 Task: Find connections with filter location Bhola with filter topic #Socialmediawith filter profile language English with filter current company Hindustan Petroleum Corporation Limited with filter school Careers for engineering students with filter industry Real Estate and Equipment Rental Services with filter service category Life Insurance with filter keywords title Cruise Director
Action: Mouse moved to (546, 106)
Screenshot: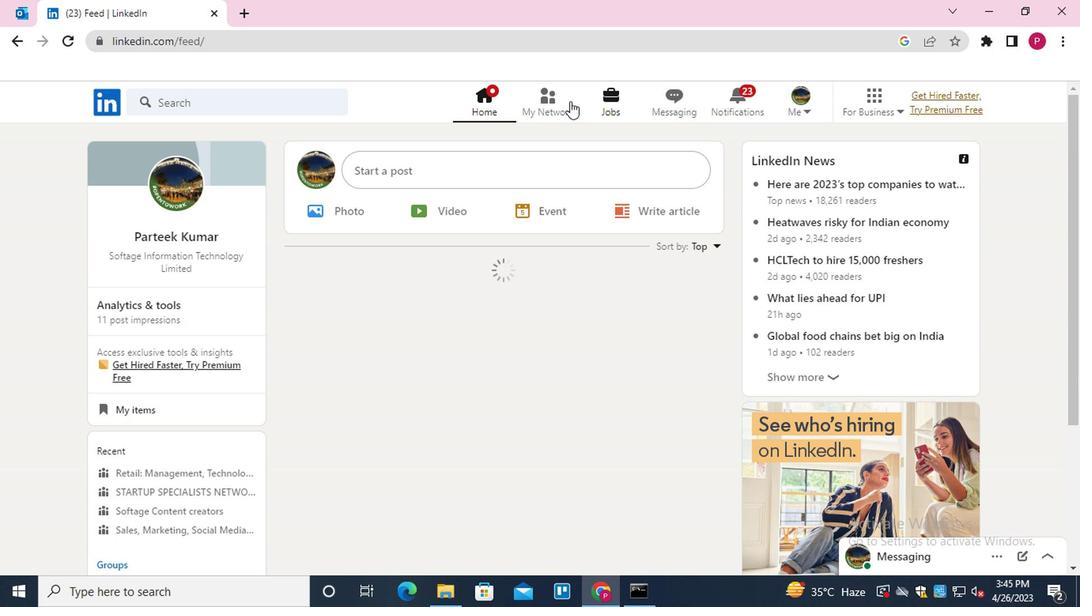 
Action: Mouse pressed left at (546, 106)
Screenshot: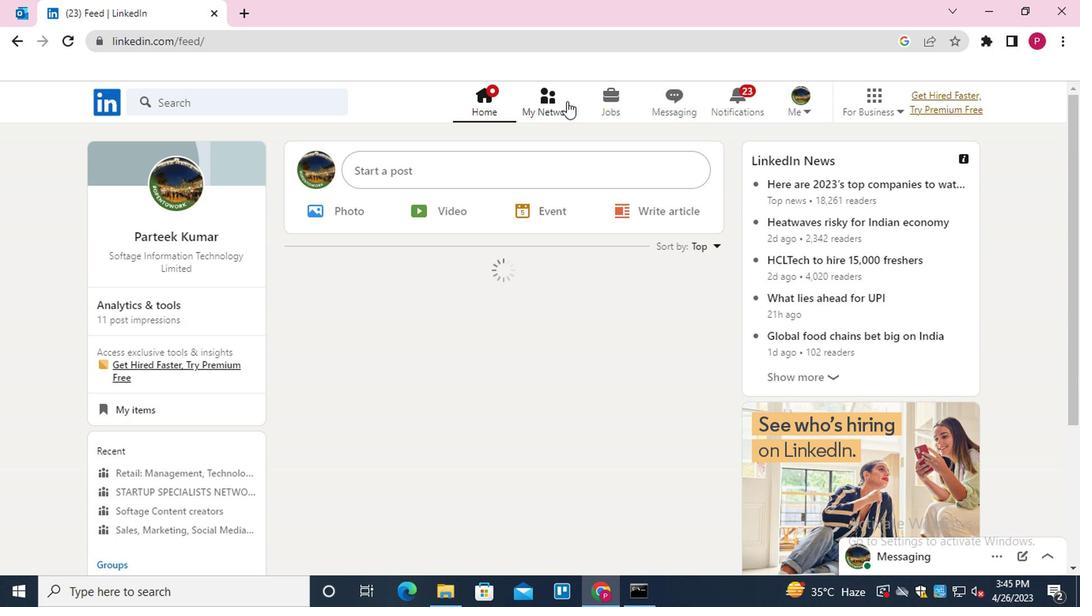 
Action: Mouse moved to (256, 199)
Screenshot: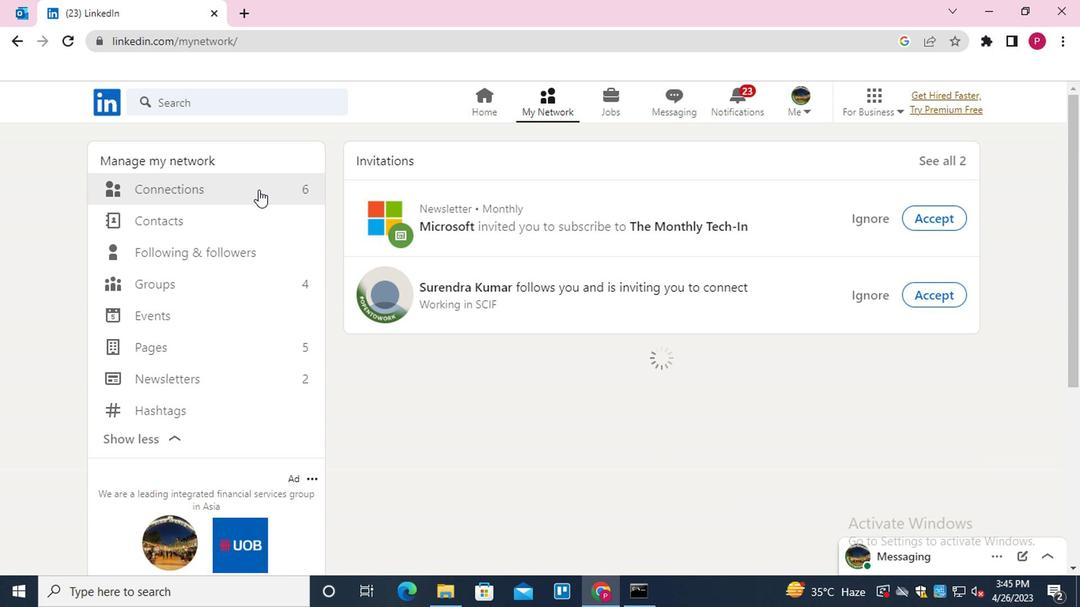 
Action: Mouse pressed left at (256, 199)
Screenshot: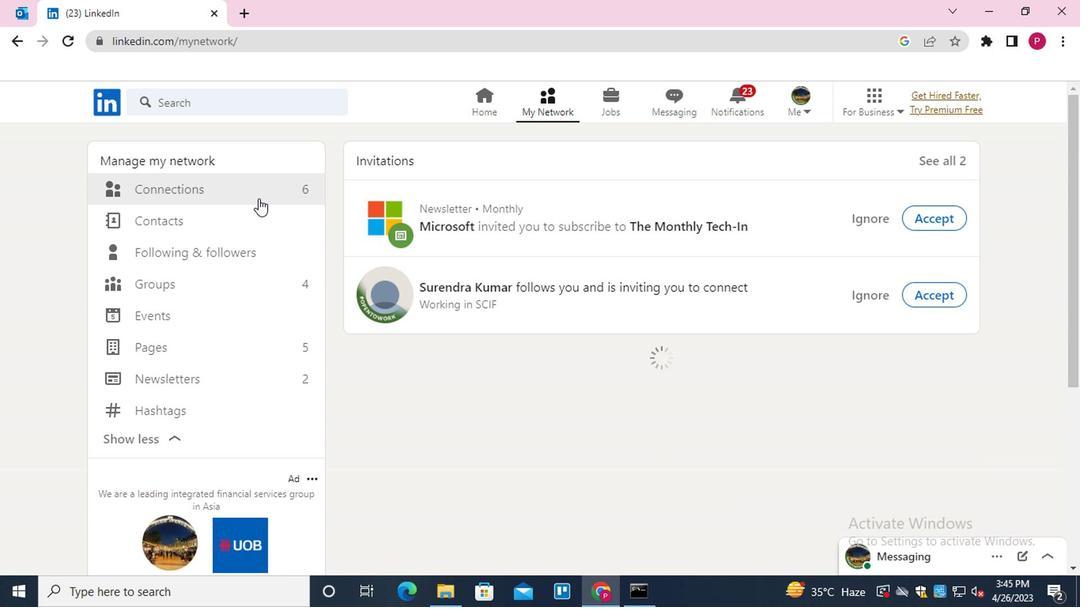 
Action: Mouse moved to (252, 192)
Screenshot: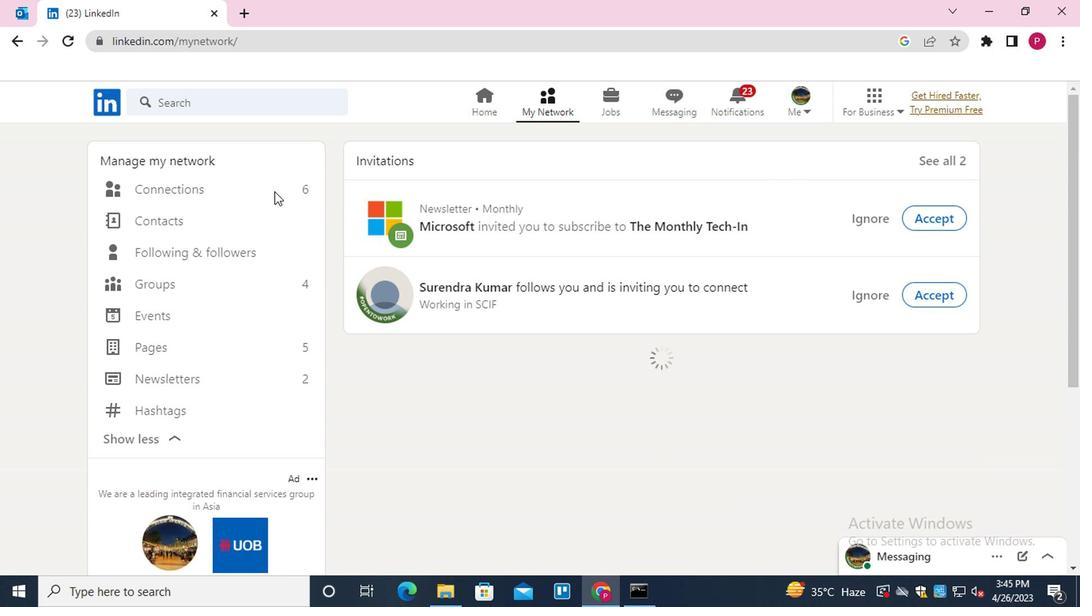 
Action: Mouse pressed left at (252, 192)
Screenshot: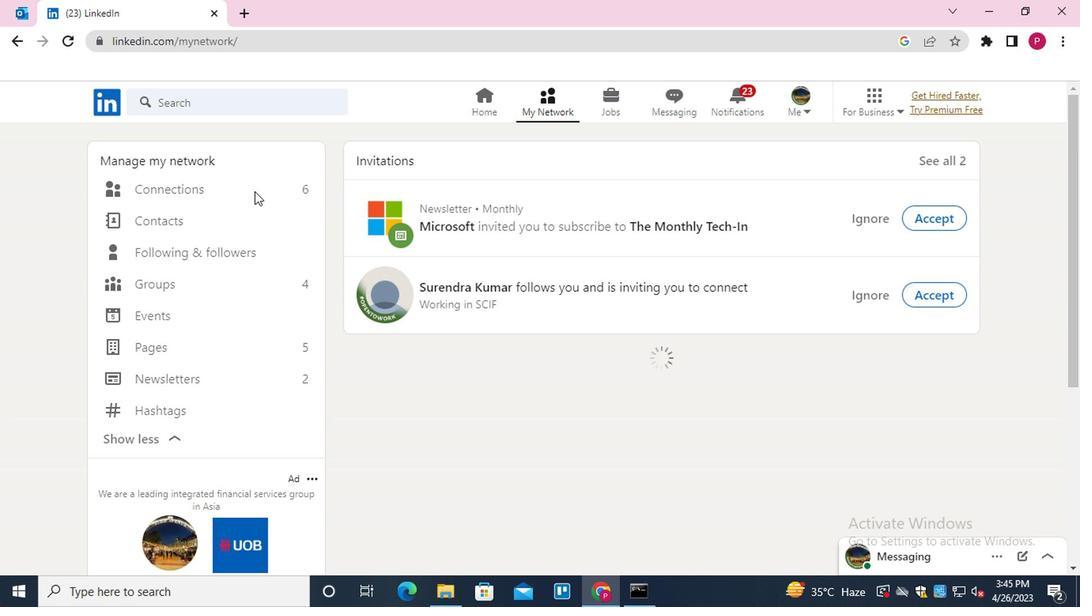 
Action: Mouse pressed left at (252, 192)
Screenshot: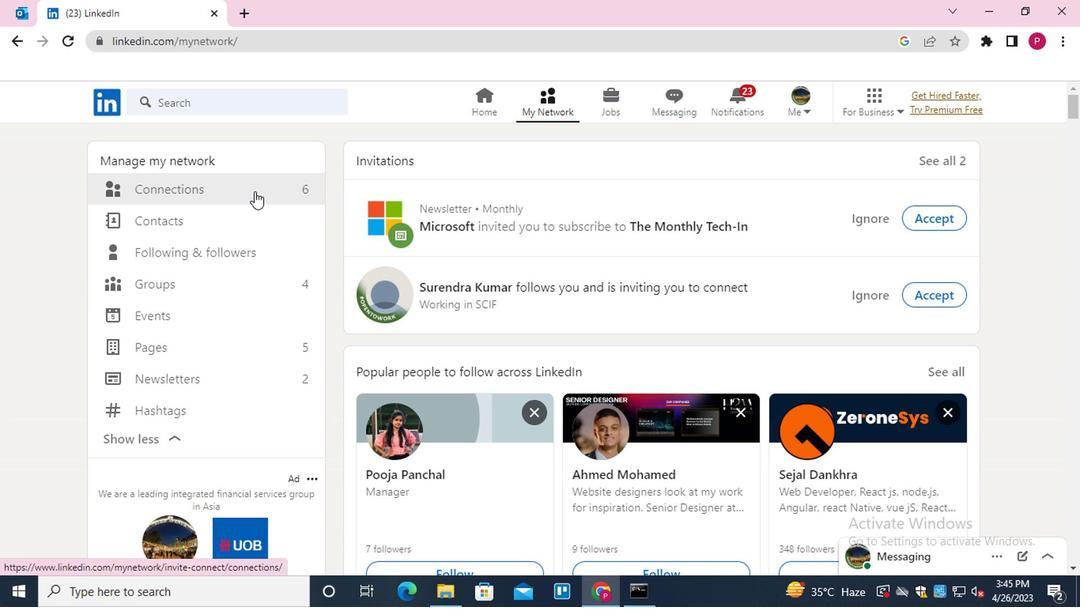 
Action: Mouse moved to (644, 192)
Screenshot: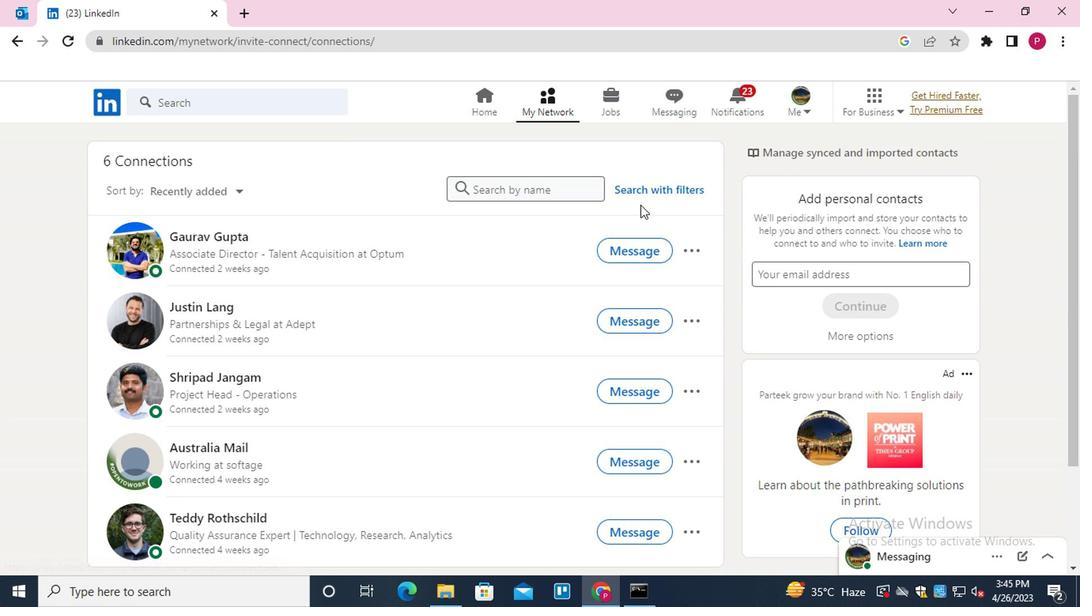
Action: Mouse pressed left at (644, 192)
Screenshot: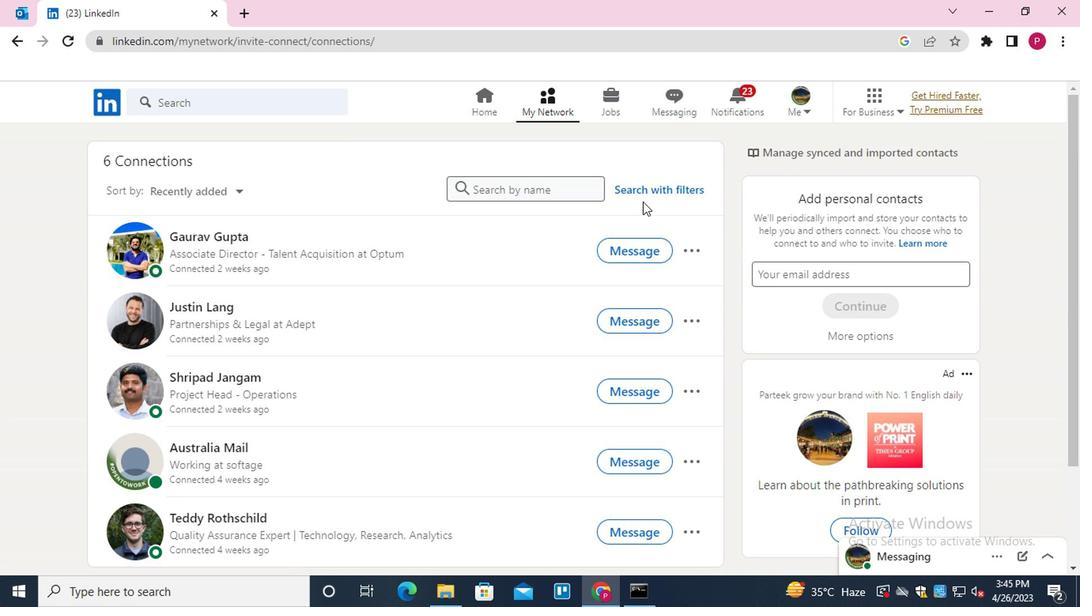 
Action: Mouse moved to (530, 139)
Screenshot: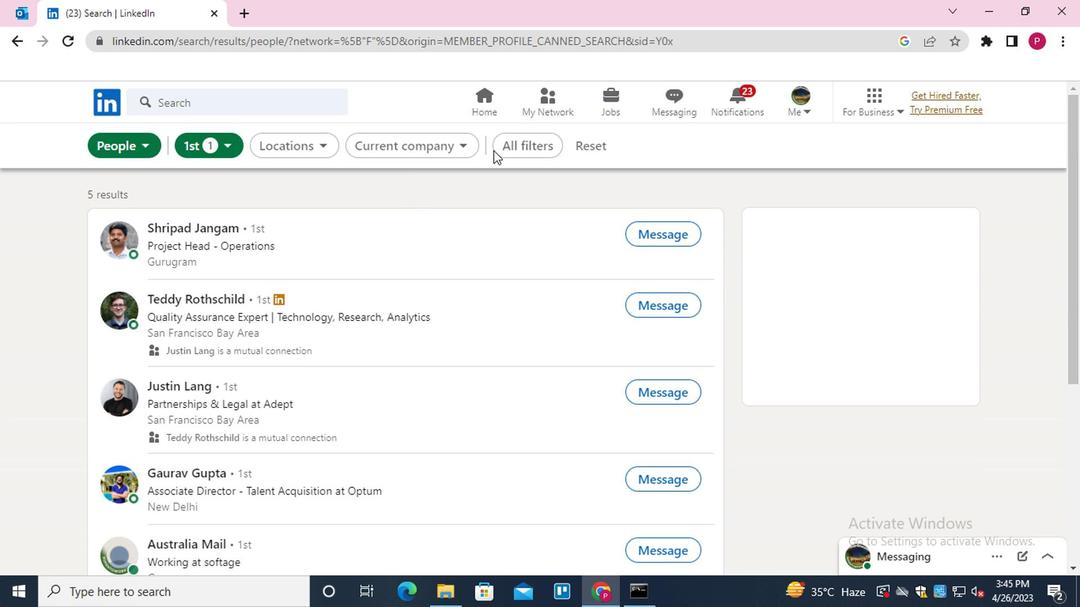 
Action: Mouse pressed left at (530, 139)
Screenshot: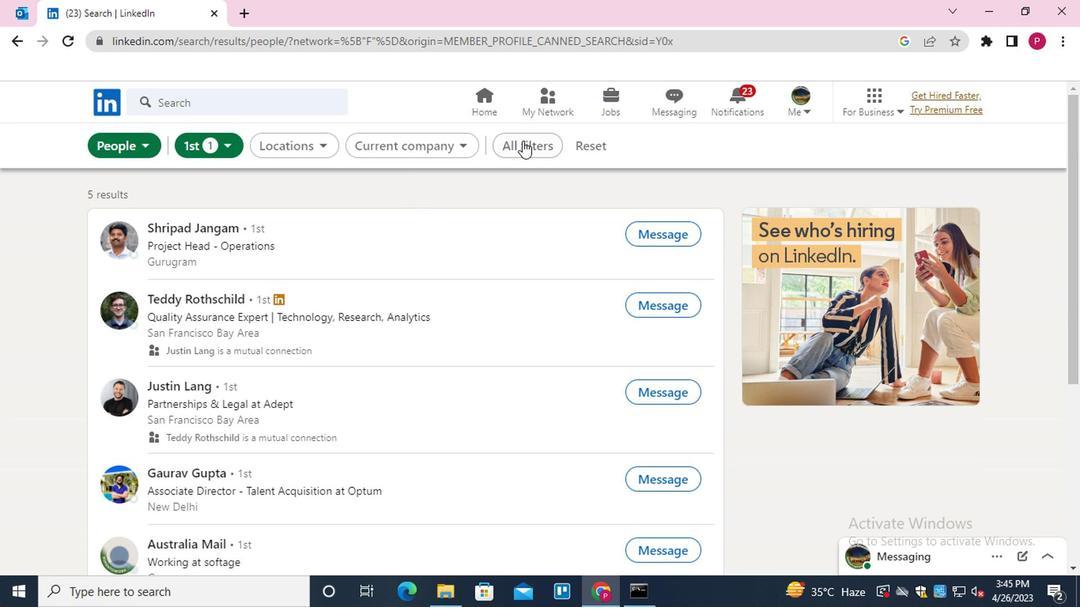 
Action: Mouse moved to (783, 342)
Screenshot: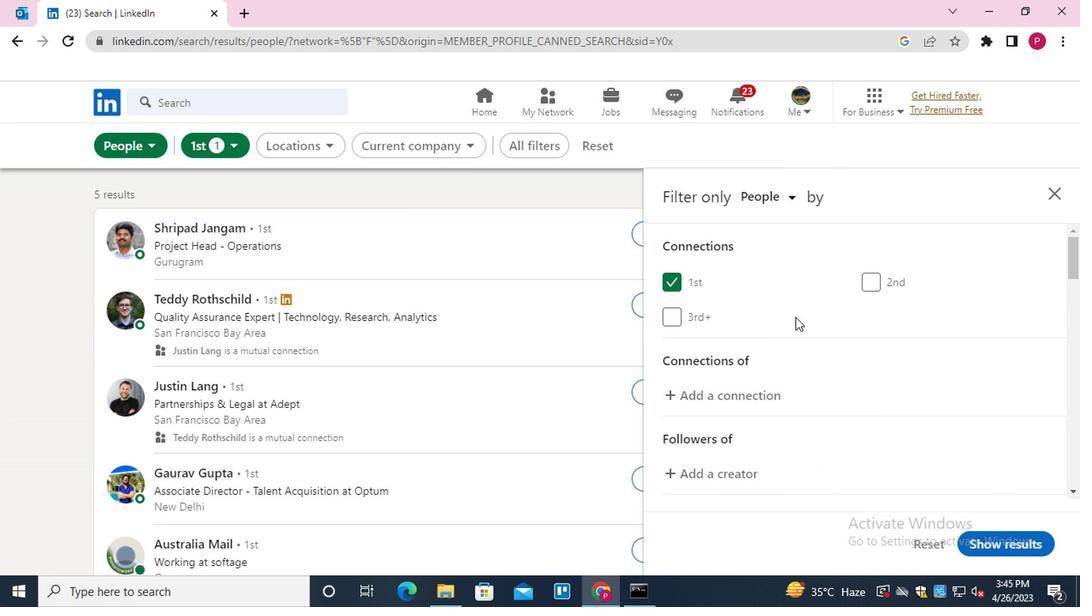 
Action: Mouse scrolled (783, 342) with delta (0, 0)
Screenshot: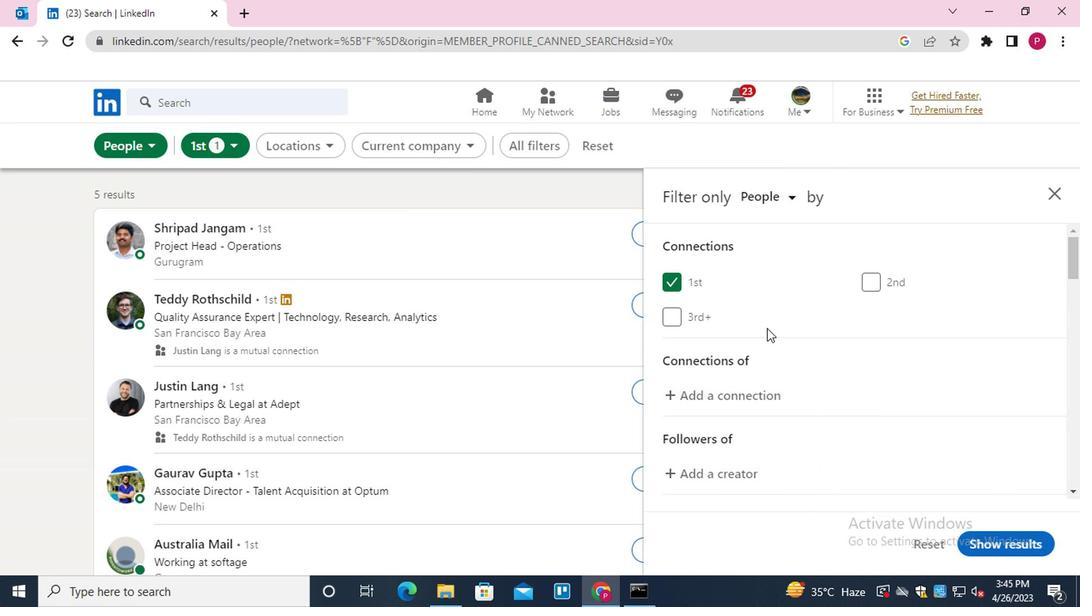 
Action: Mouse scrolled (783, 342) with delta (0, 0)
Screenshot: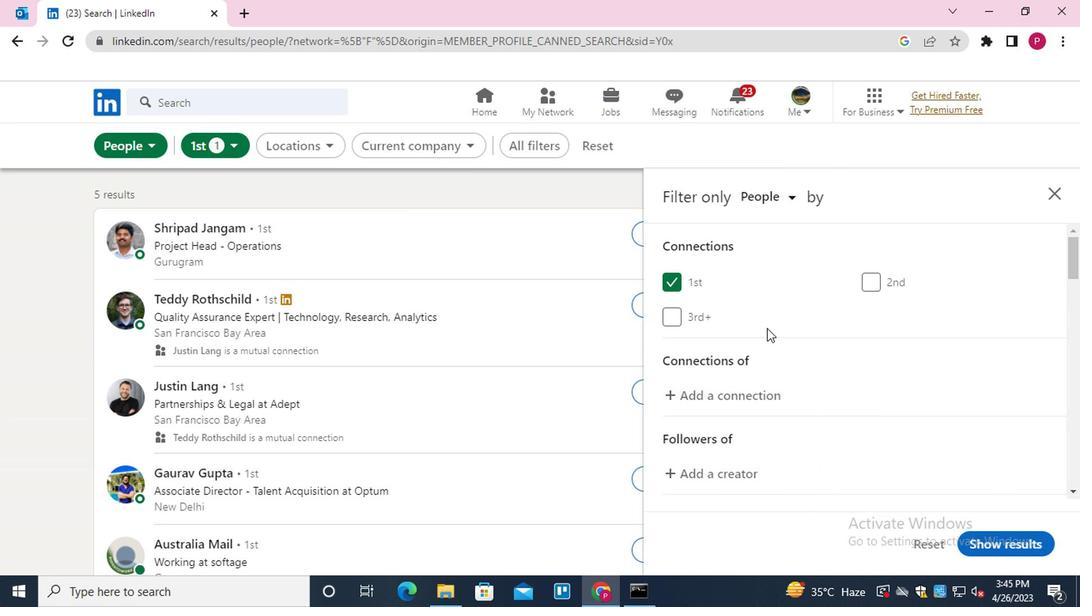 
Action: Mouse moved to (785, 342)
Screenshot: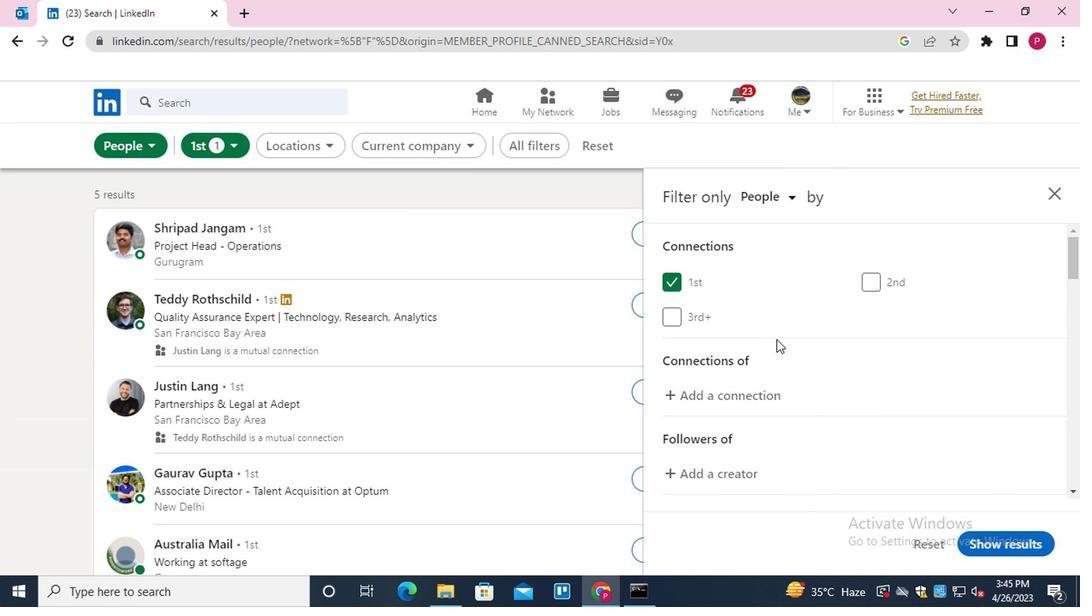 
Action: Mouse scrolled (785, 342) with delta (0, 0)
Screenshot: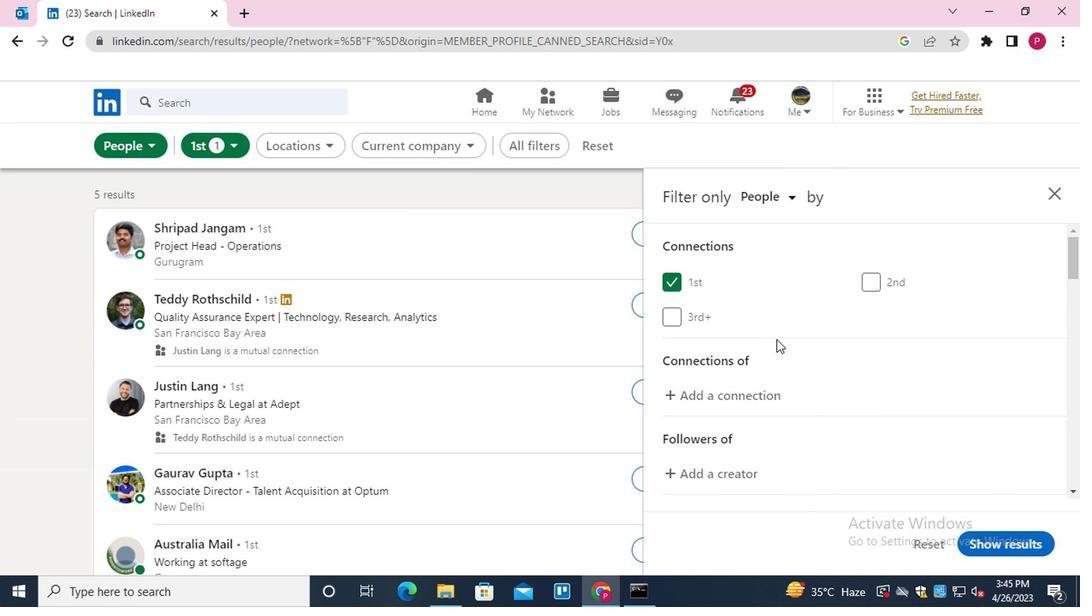 
Action: Mouse moved to (906, 381)
Screenshot: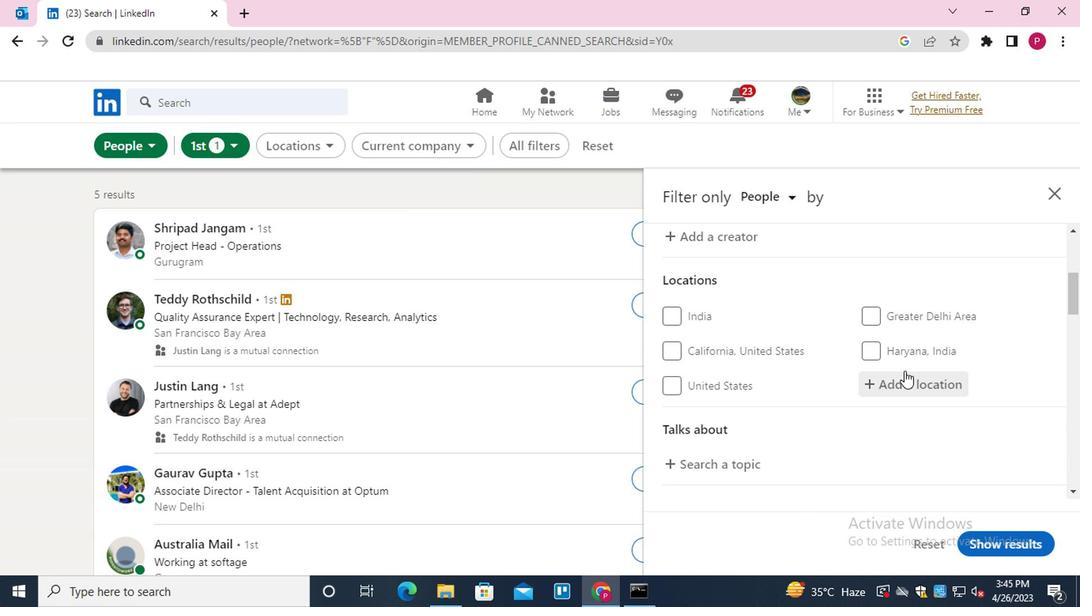 
Action: Mouse pressed left at (906, 381)
Screenshot: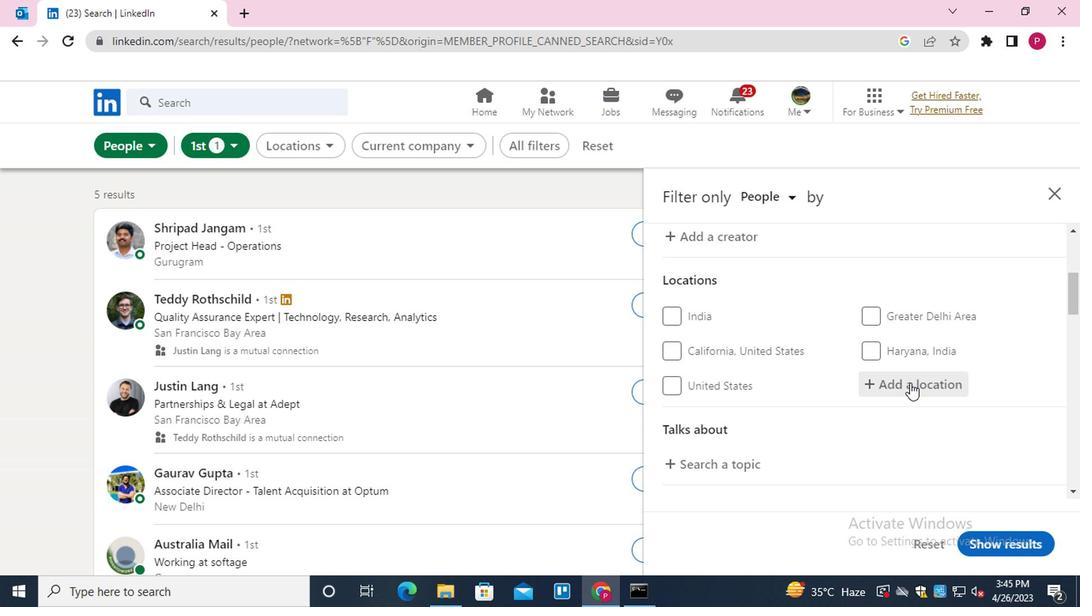 
Action: Key pressed <Key.shift>BHOLA<Key.enter>
Screenshot: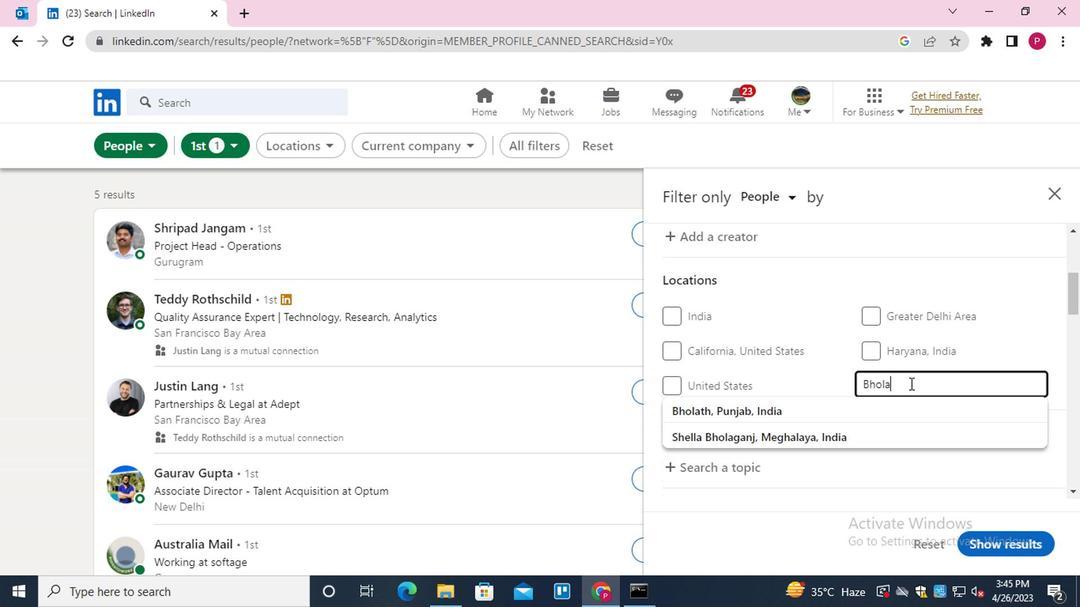 
Action: Mouse moved to (868, 423)
Screenshot: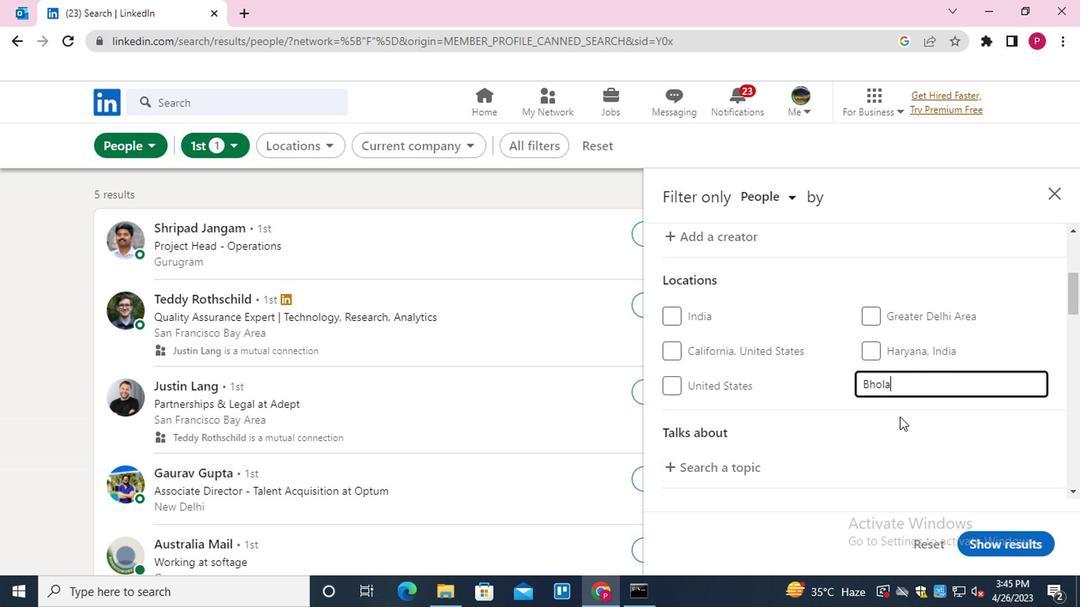 
Action: Mouse scrolled (868, 422) with delta (0, 0)
Screenshot: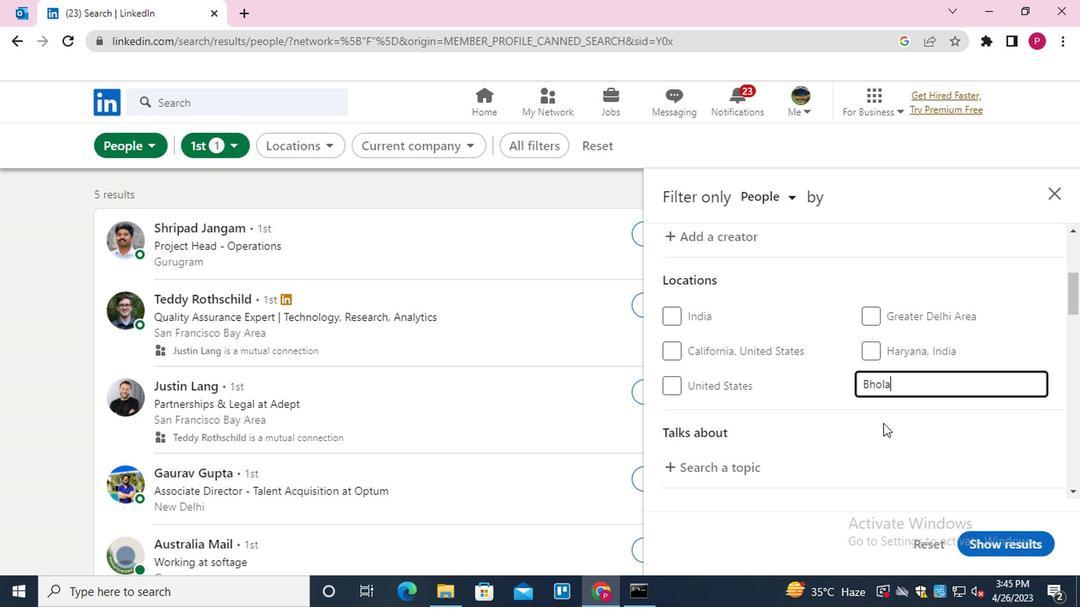 
Action: Mouse scrolled (868, 422) with delta (0, 0)
Screenshot: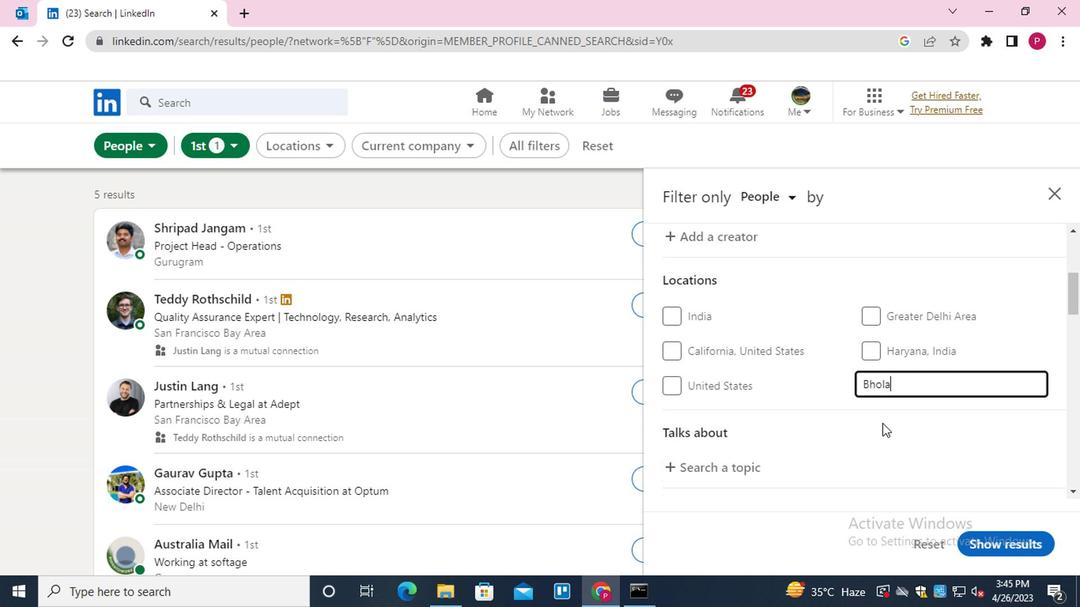 
Action: Mouse moved to (733, 306)
Screenshot: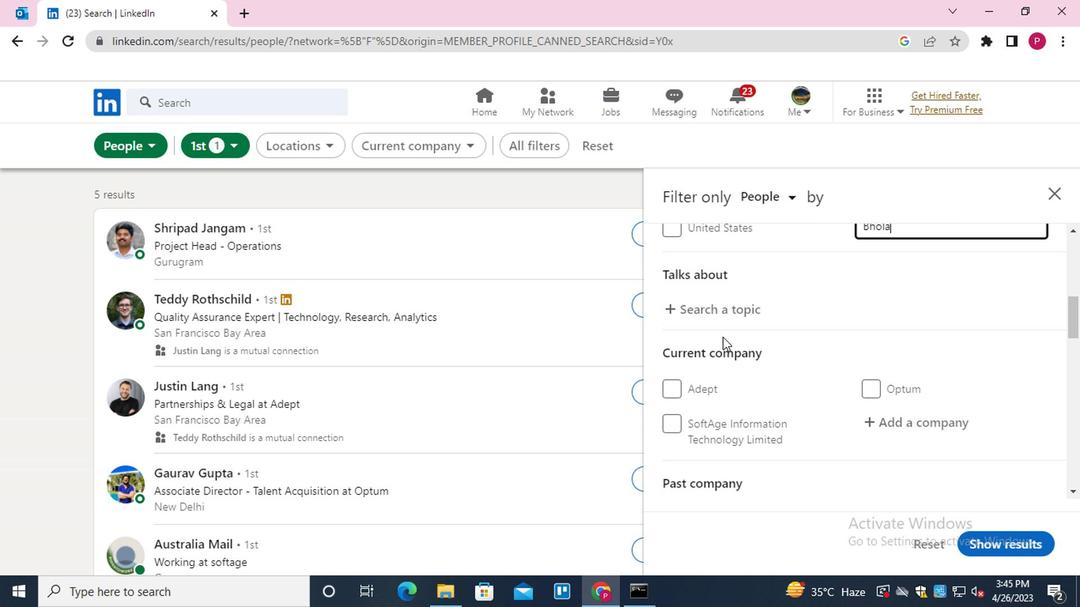 
Action: Mouse pressed left at (733, 306)
Screenshot: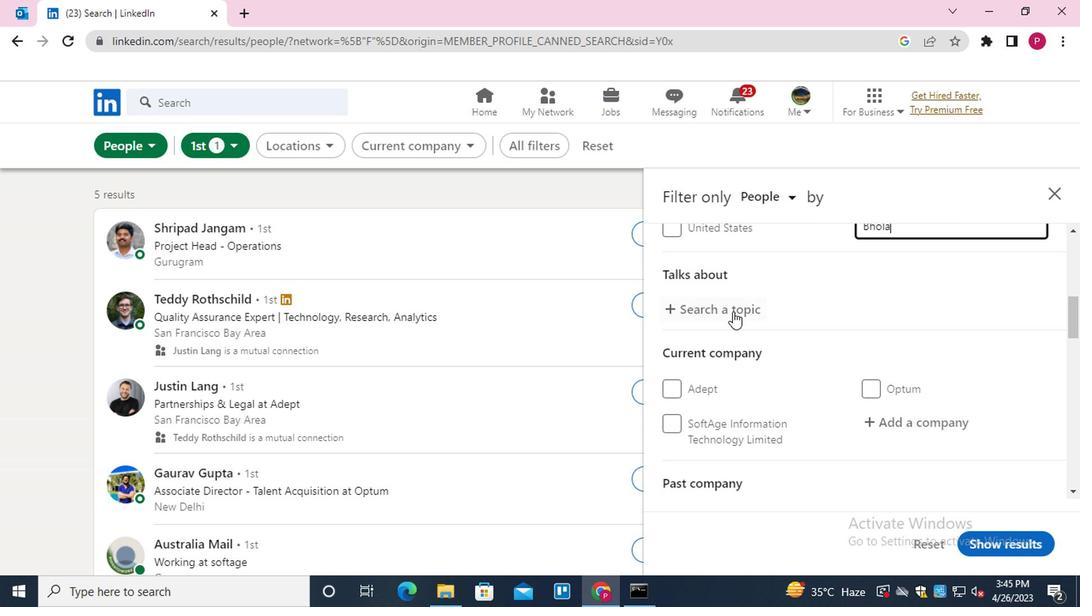 
Action: Key pressed SOCIALMEDIA
Screenshot: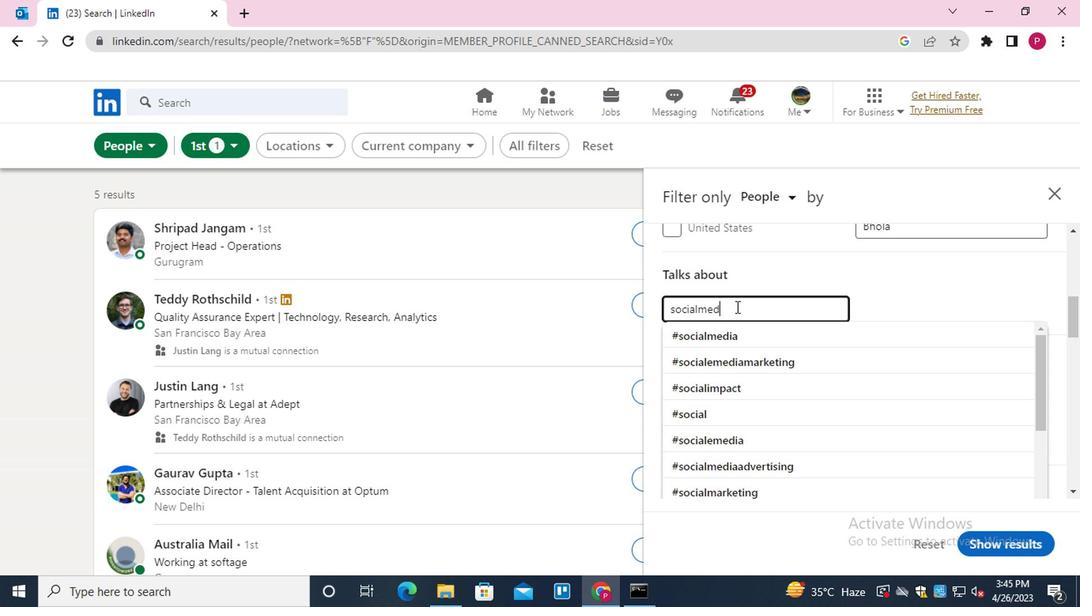 
Action: Mouse moved to (758, 295)
Screenshot: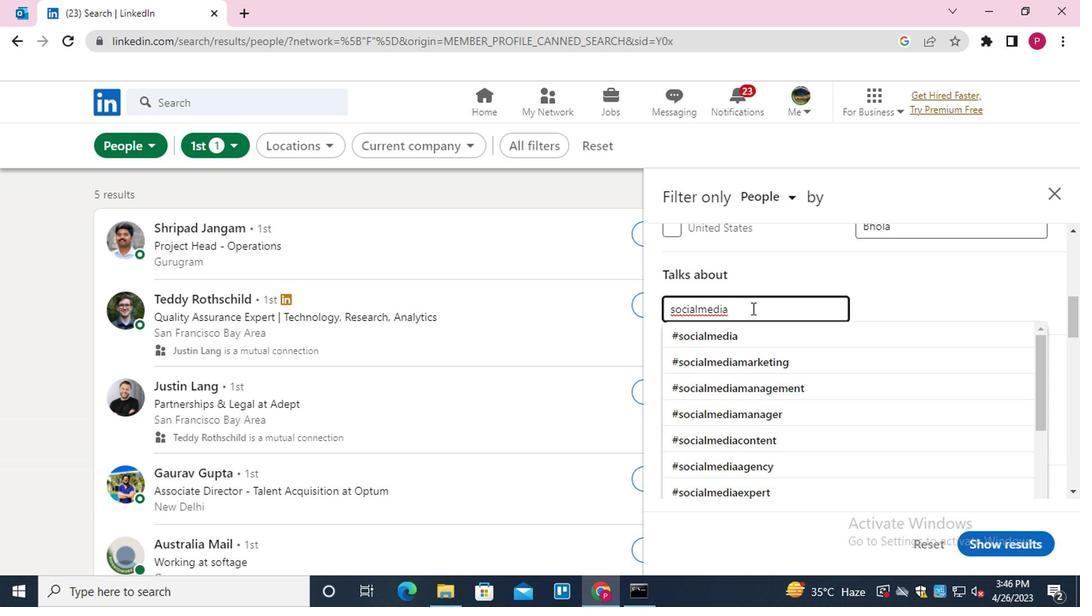 
Action: Key pressed <Key.down><Key.enter>
Screenshot: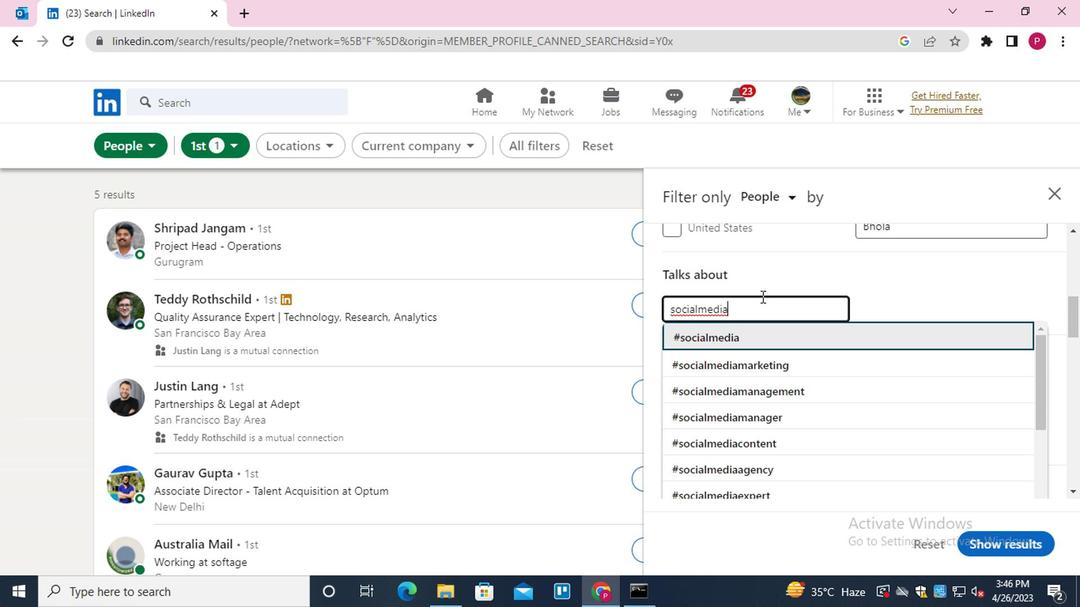 
Action: Mouse moved to (767, 348)
Screenshot: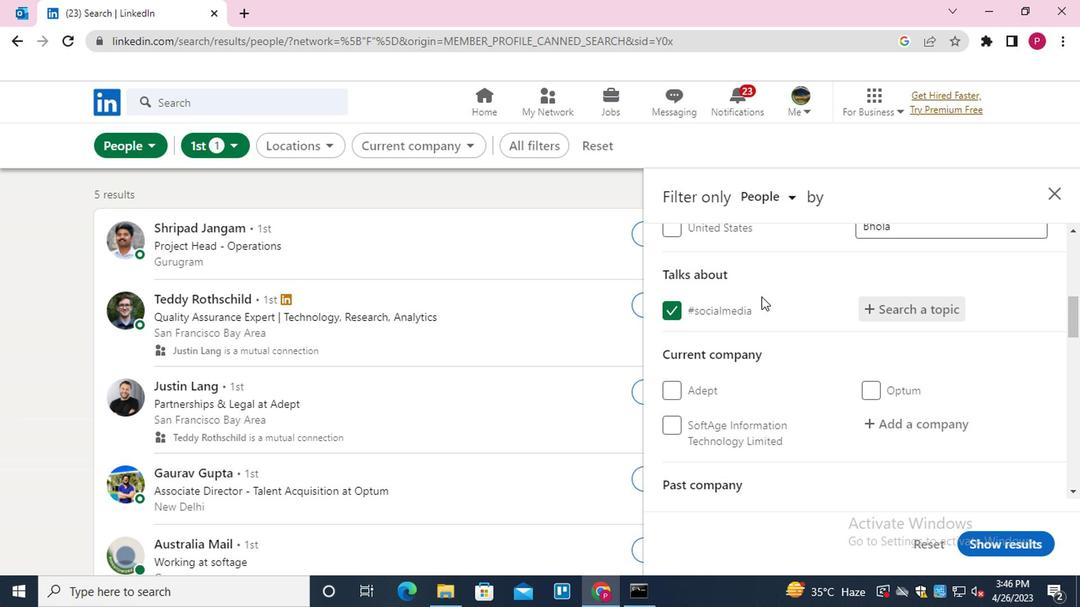 
Action: Mouse scrolled (767, 347) with delta (0, 0)
Screenshot: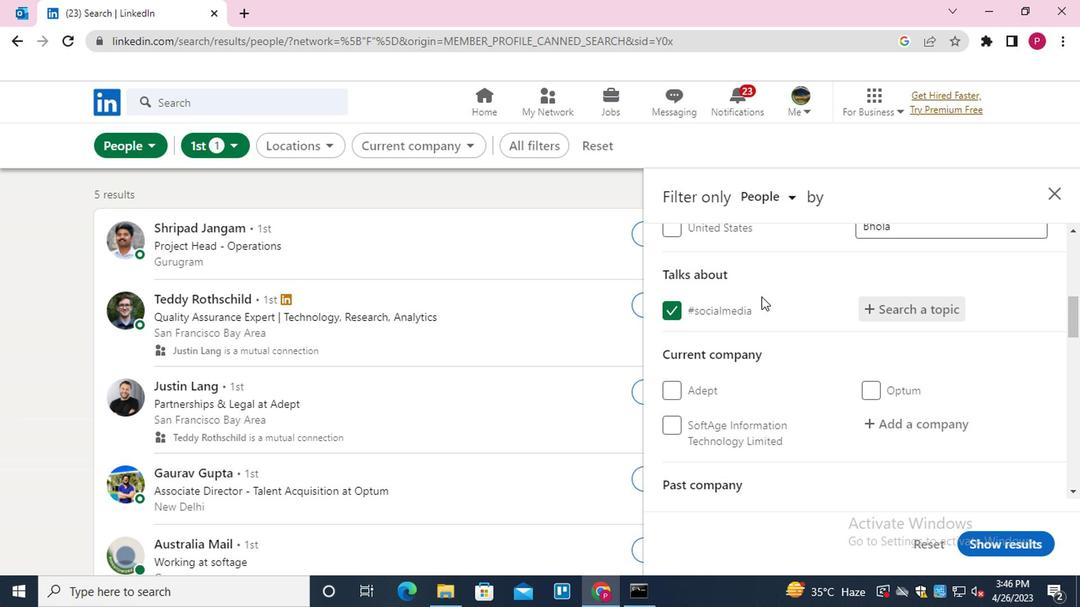 
Action: Mouse moved to (897, 346)
Screenshot: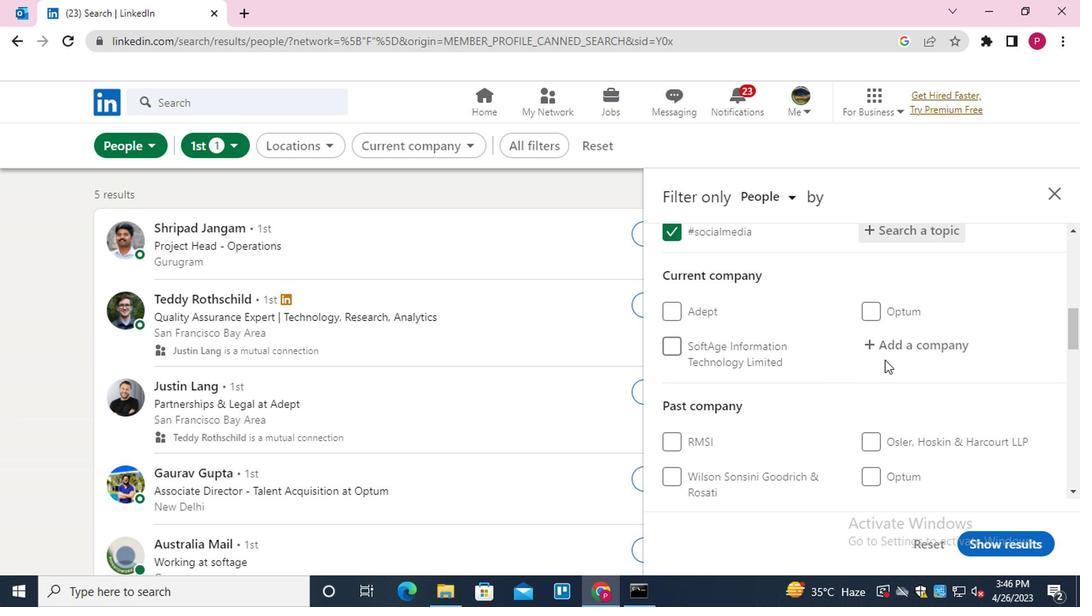 
Action: Mouse pressed left at (897, 346)
Screenshot: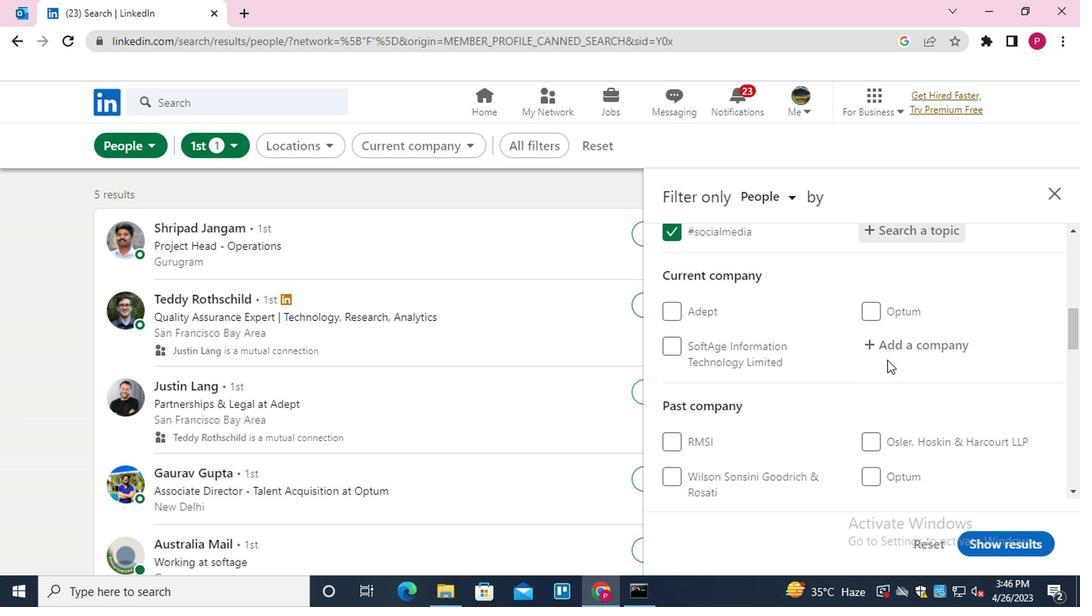 
Action: Key pressed <Key.shift><Key.shift><Key.shift><Key.shift><Key.shift><Key.shift><Key.shift><Key.shift><Key.shift>HINDUSTAN<Key.space><Key.shift>PETROL<Key.down><Key.enter>
Screenshot: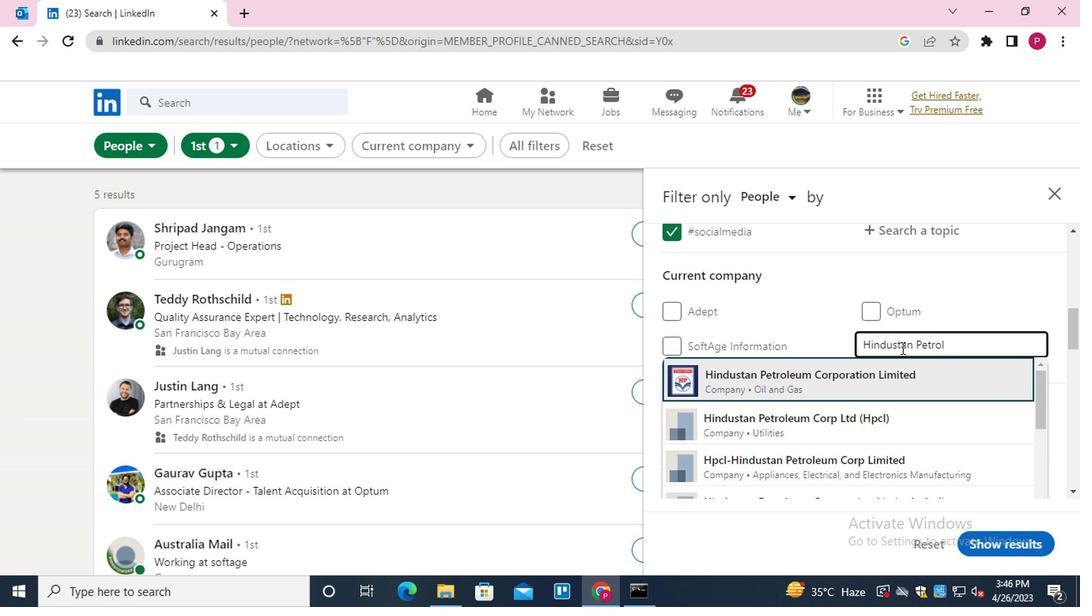 
Action: Mouse moved to (823, 408)
Screenshot: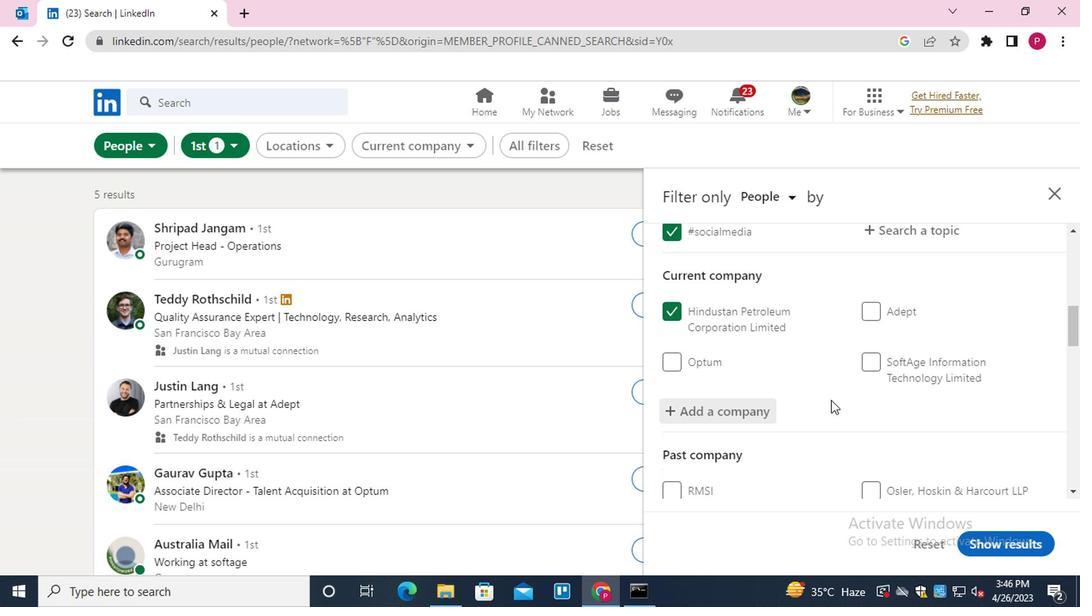 
Action: Mouse scrolled (823, 408) with delta (0, 0)
Screenshot: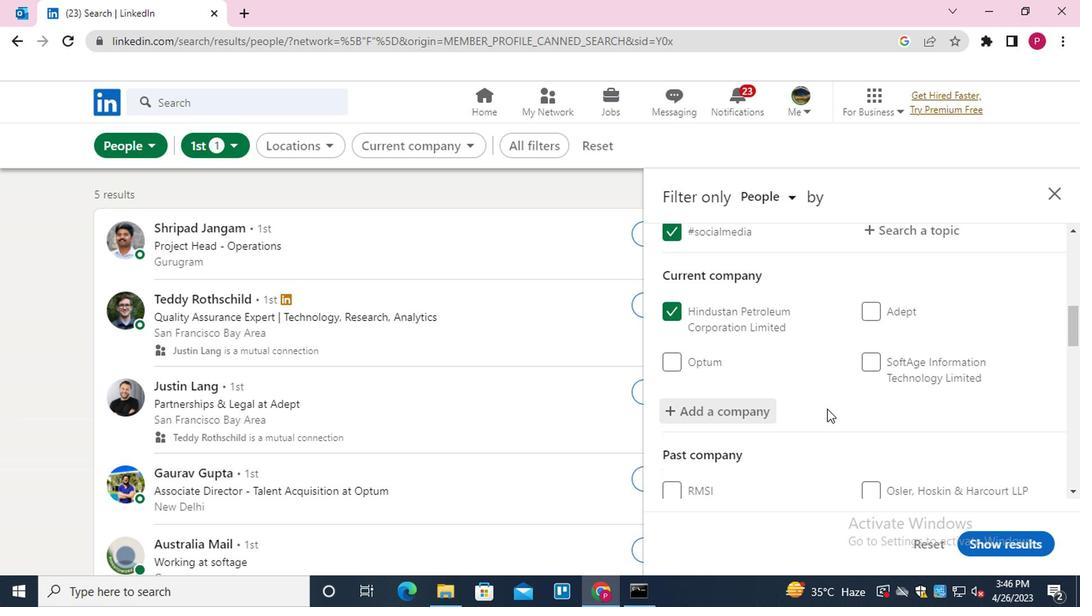 
Action: Mouse moved to (821, 411)
Screenshot: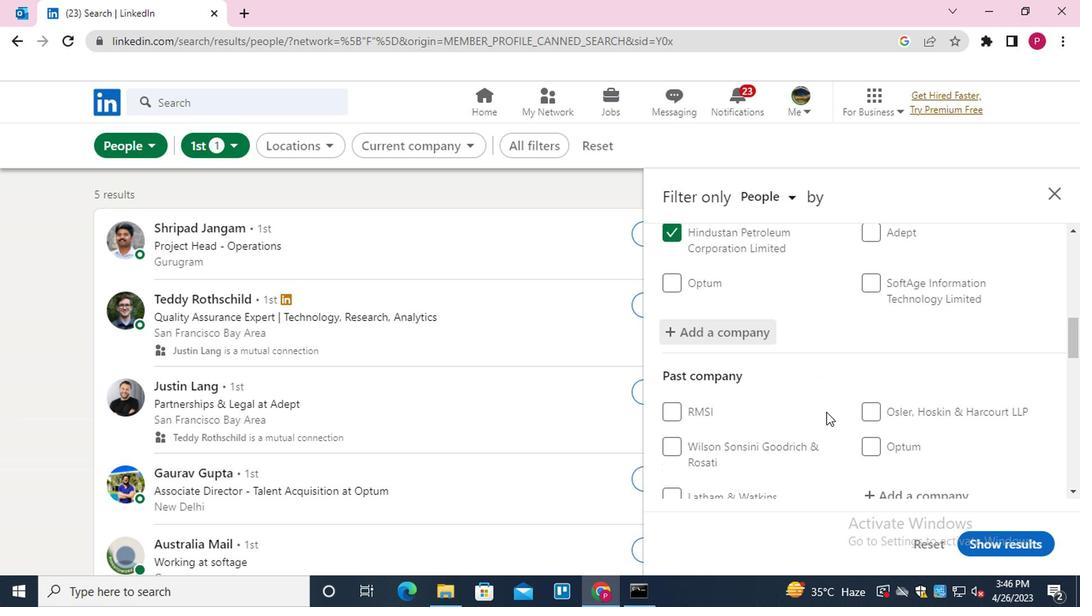 
Action: Mouse scrolled (821, 410) with delta (0, 0)
Screenshot: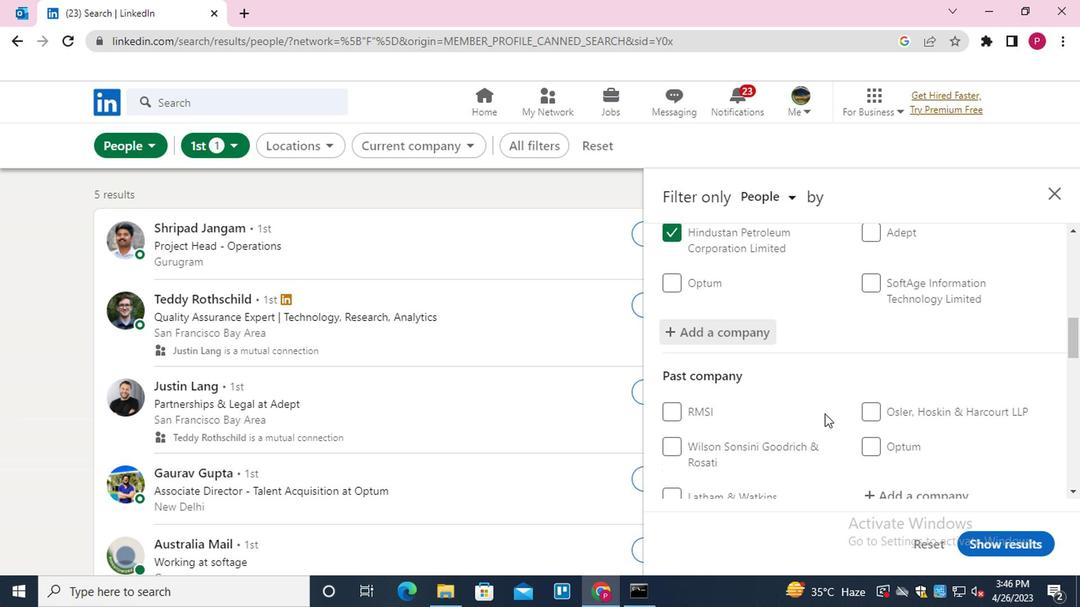 
Action: Mouse scrolled (821, 410) with delta (0, 0)
Screenshot: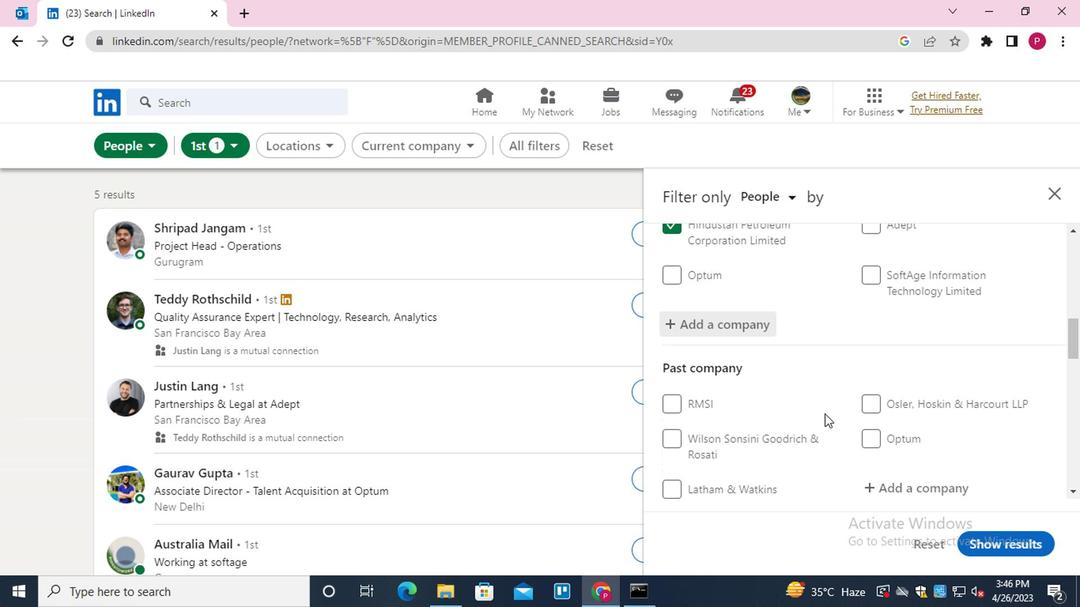 
Action: Mouse scrolled (821, 410) with delta (0, 0)
Screenshot: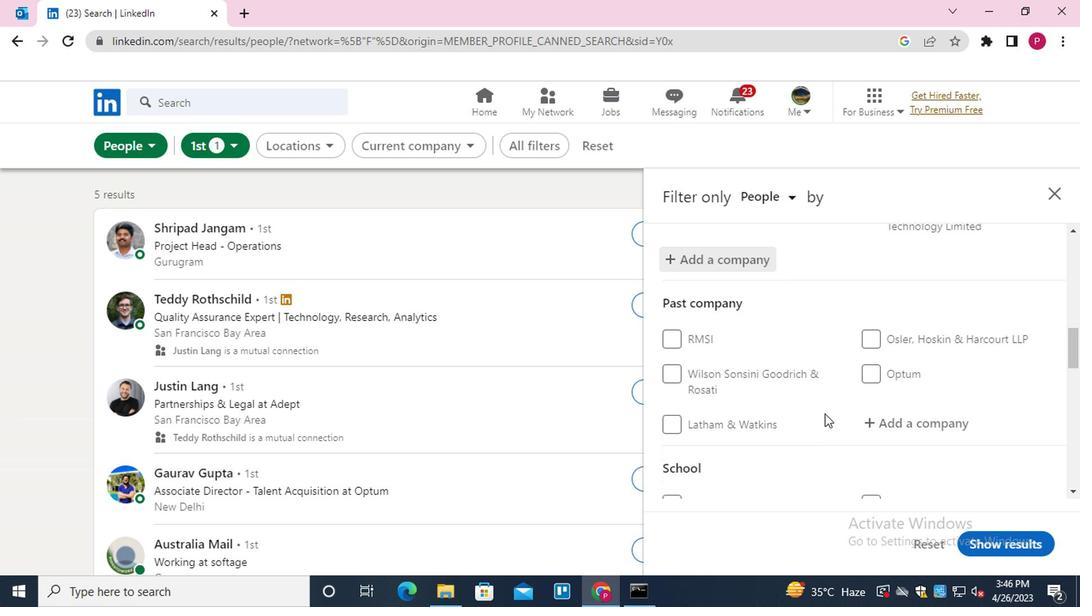 
Action: Mouse scrolled (821, 410) with delta (0, 0)
Screenshot: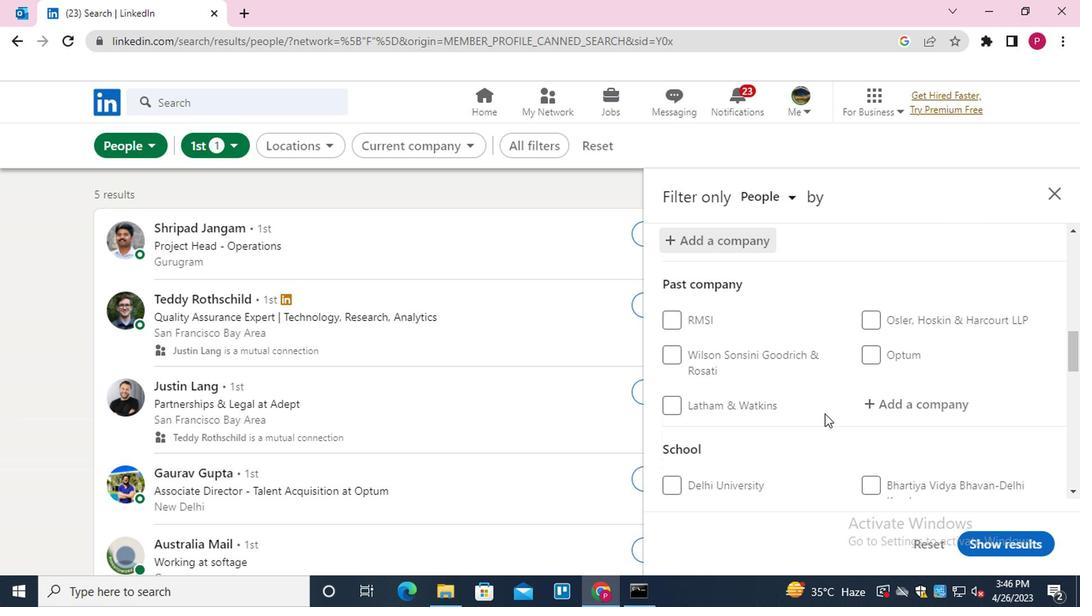 
Action: Mouse scrolled (821, 410) with delta (0, 0)
Screenshot: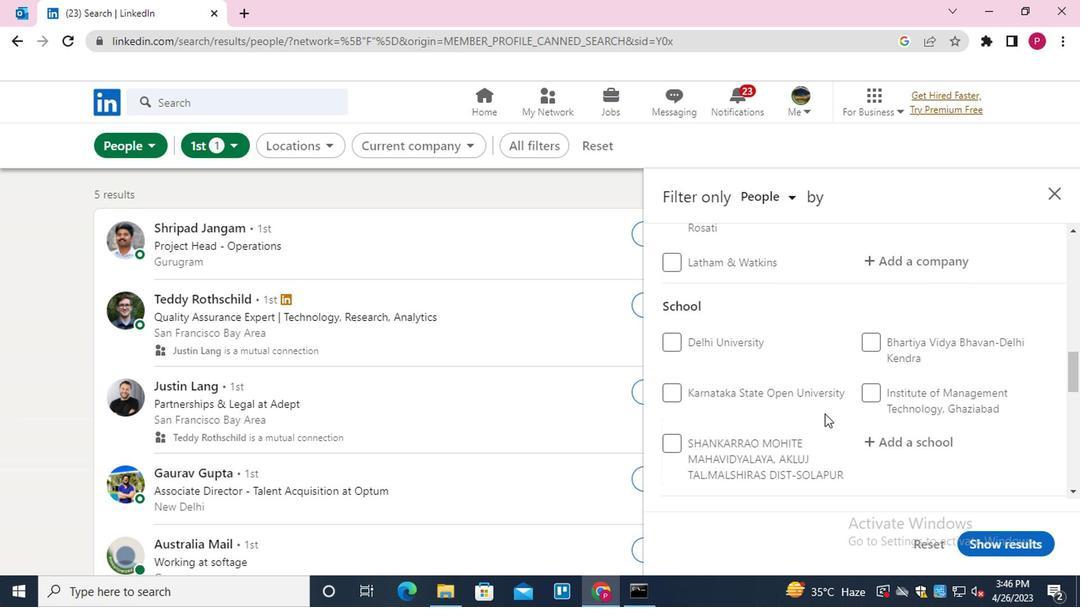 
Action: Mouse moved to (922, 289)
Screenshot: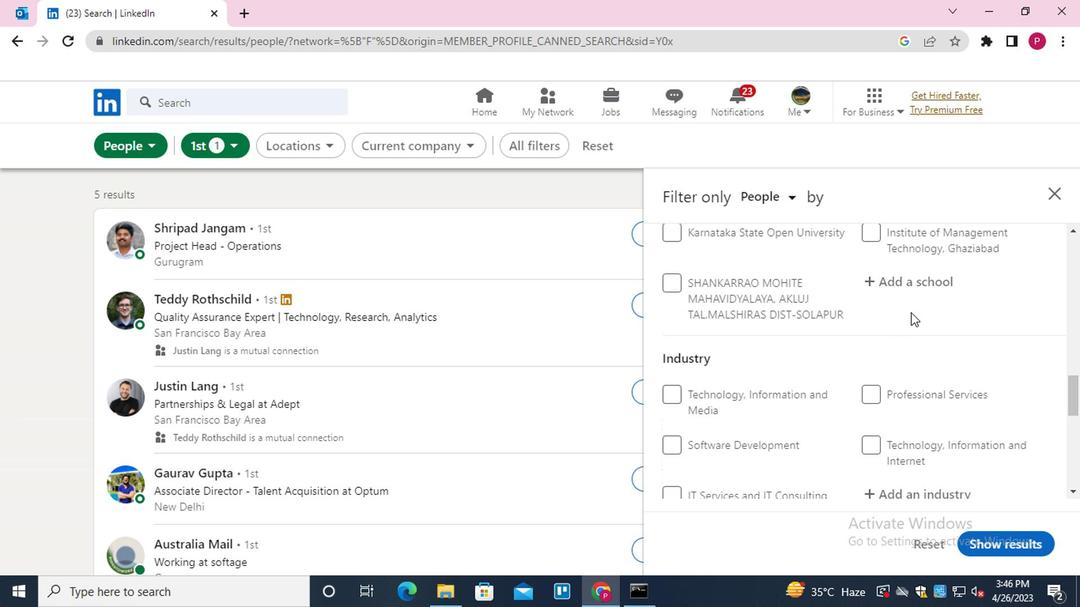 
Action: Mouse pressed left at (922, 289)
Screenshot: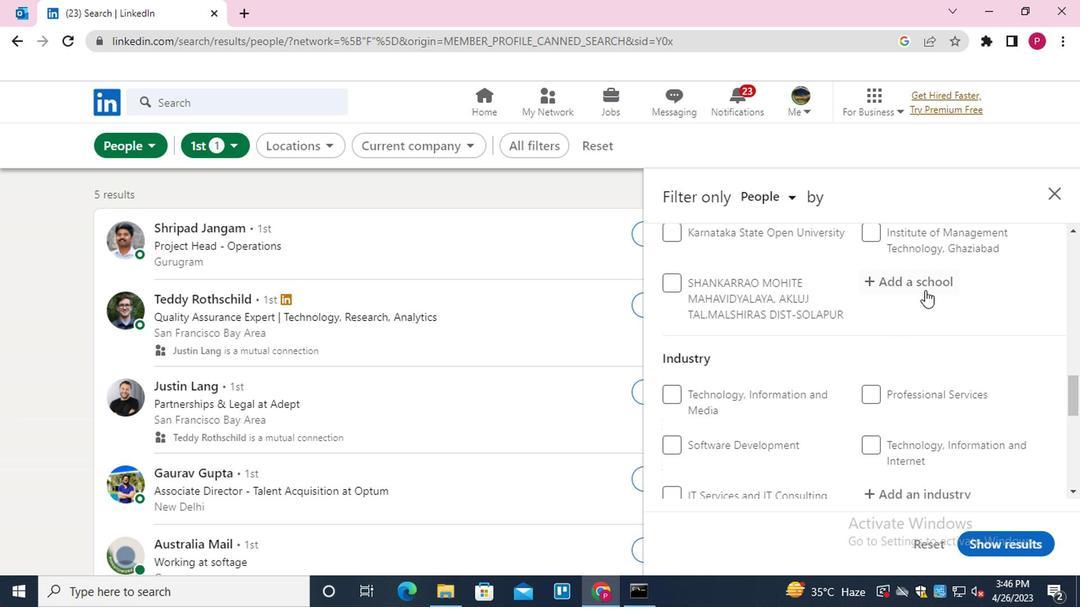 
Action: Key pressed <Key.shift>CAREERS<Key.space>FOR<Key.space><Key.down><Key.down><Key.enter>
Screenshot: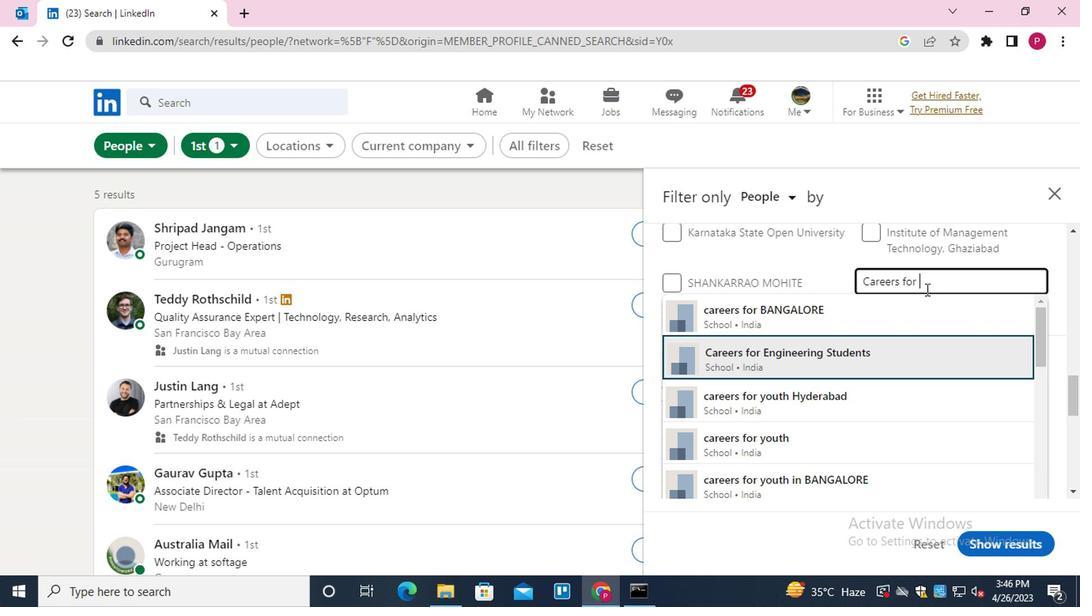 
Action: Mouse moved to (870, 303)
Screenshot: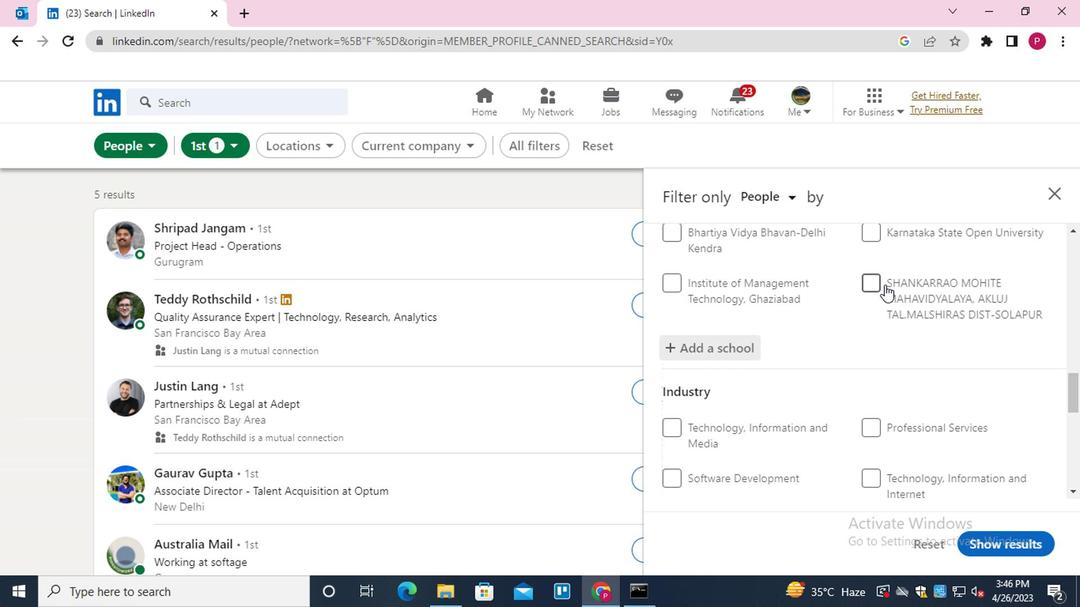 
Action: Mouse scrolled (870, 302) with delta (0, -1)
Screenshot: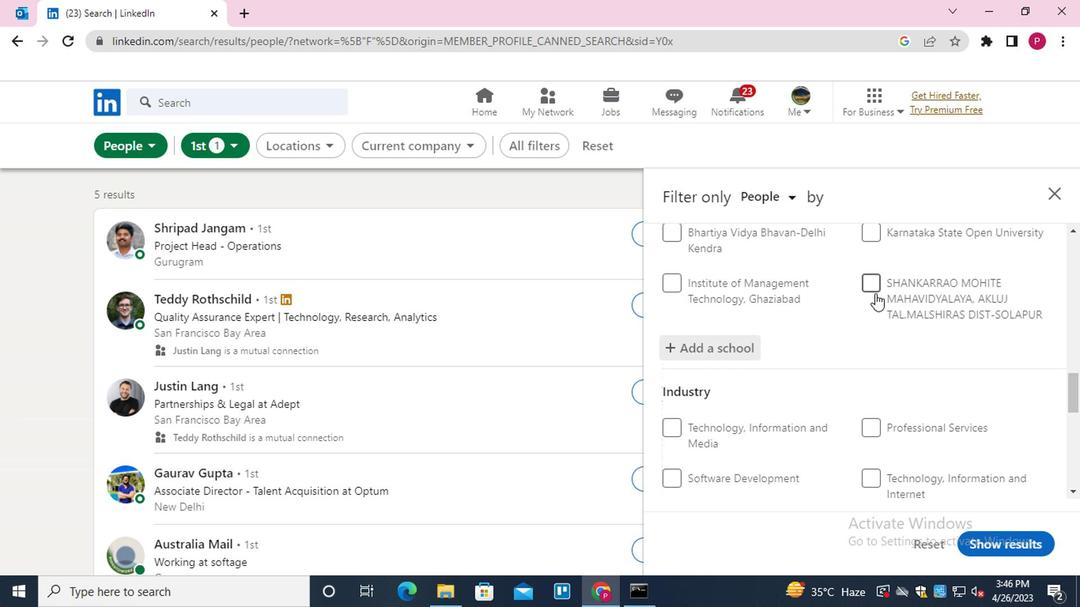 
Action: Mouse scrolled (870, 302) with delta (0, -1)
Screenshot: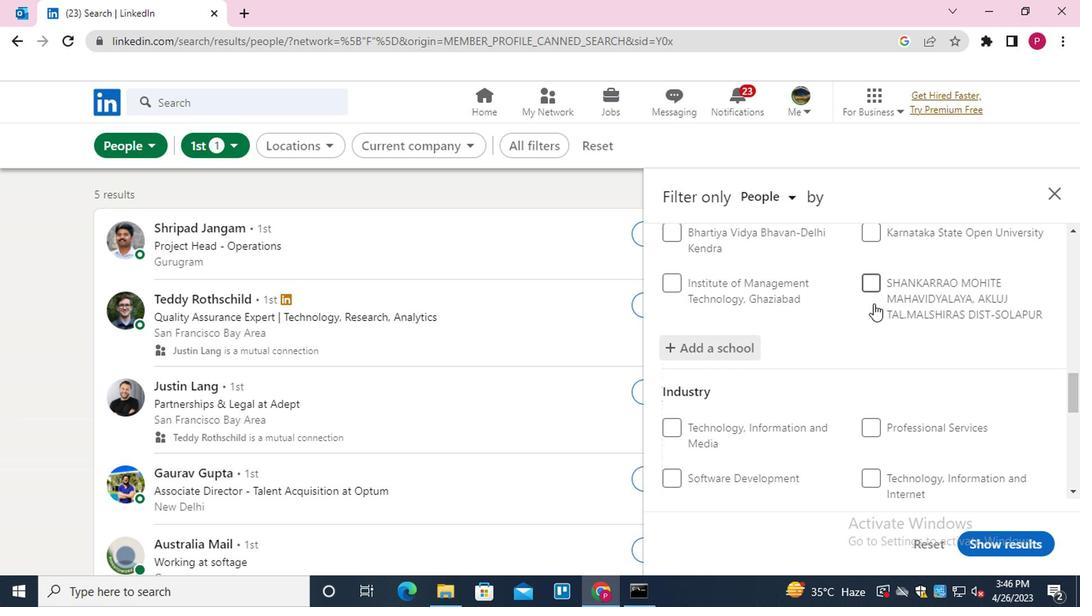 
Action: Mouse moved to (917, 365)
Screenshot: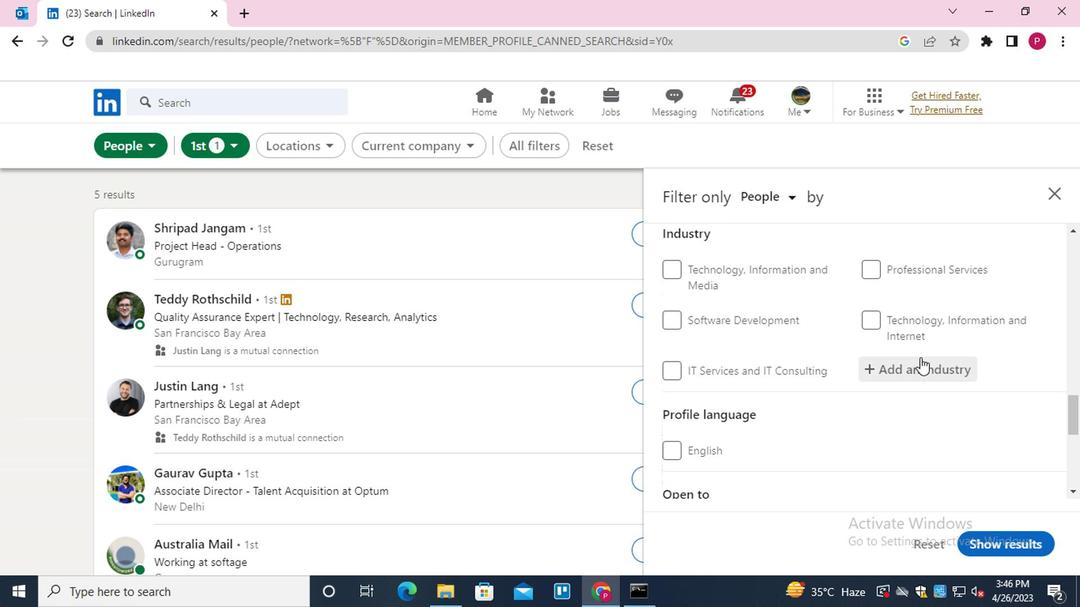 
Action: Mouse pressed left at (917, 365)
Screenshot: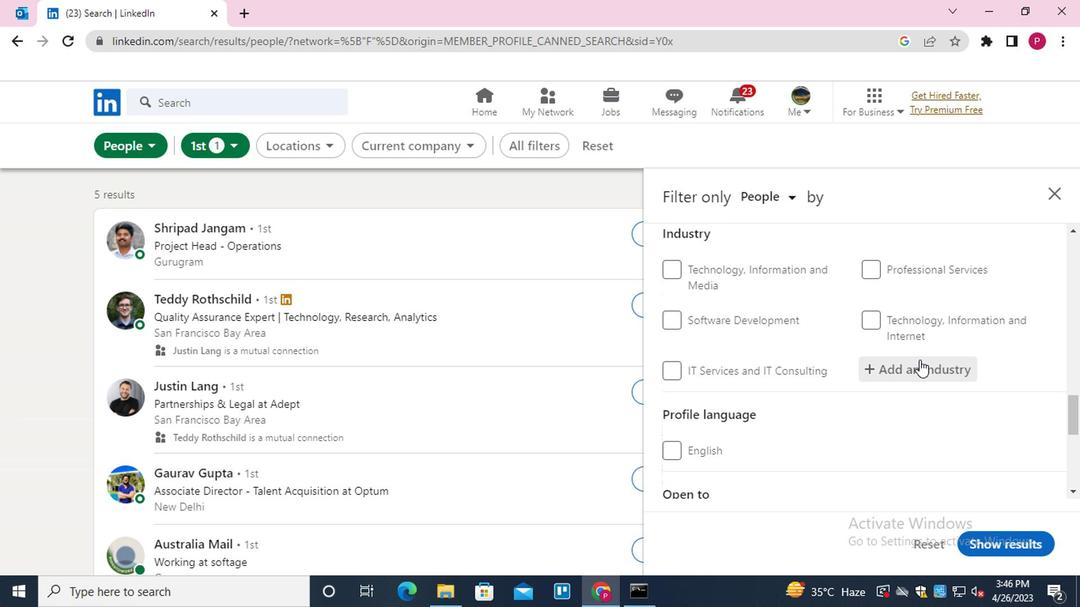 
Action: Key pressed <Key.shift>REAL<Key.down><Key.enter>
Screenshot: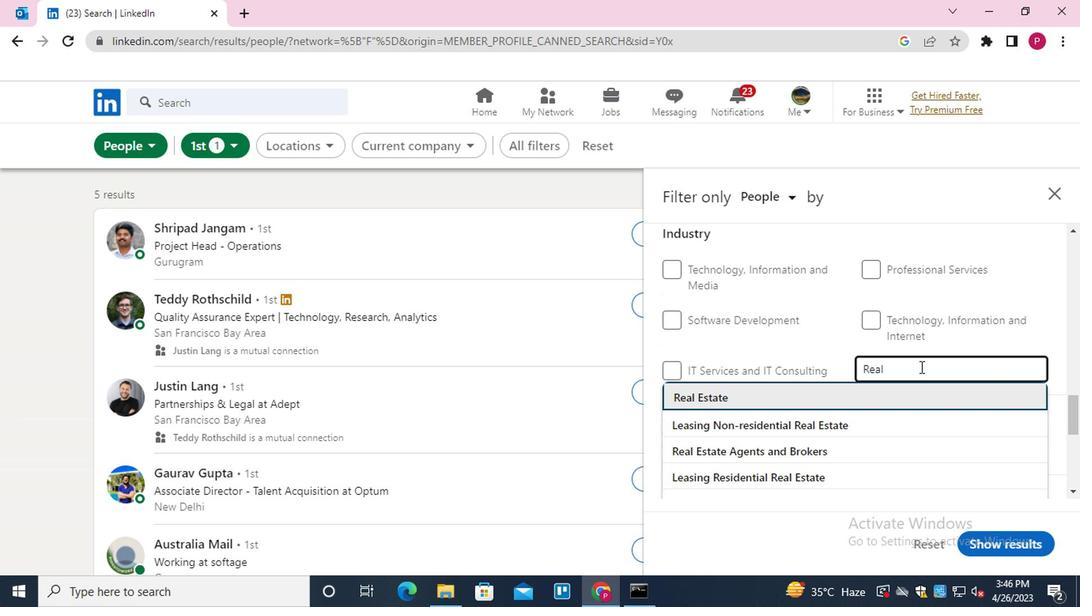 
Action: Mouse moved to (734, 406)
Screenshot: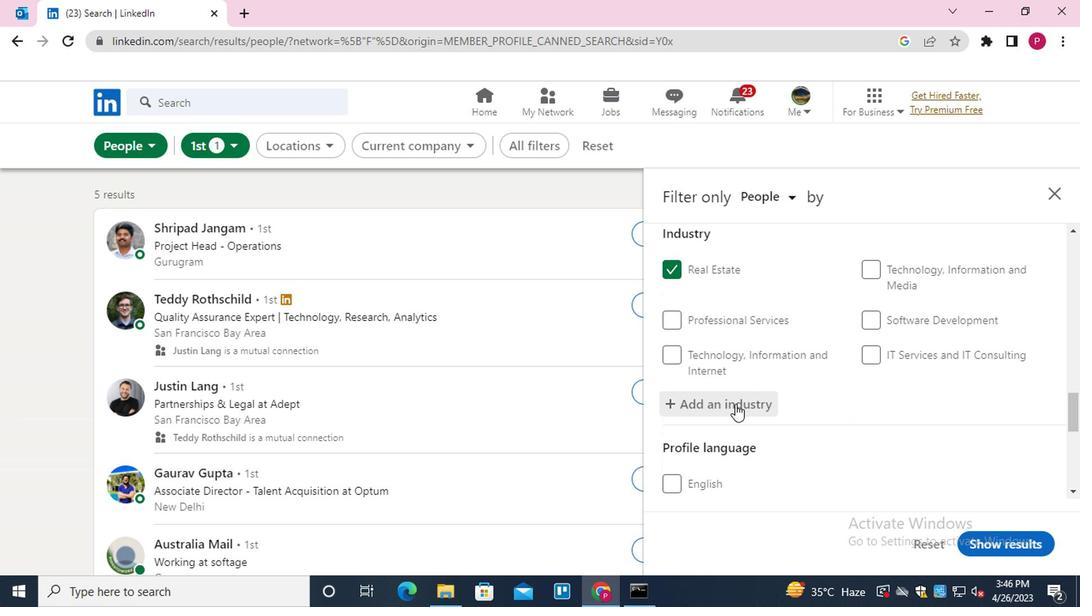 
Action: Mouse pressed left at (734, 406)
Screenshot: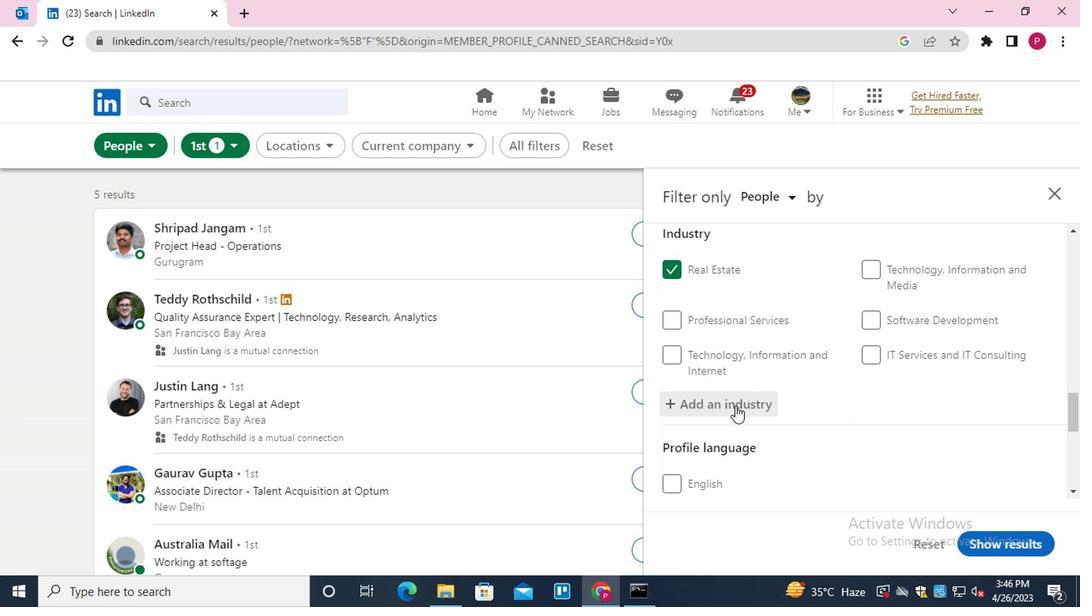 
Action: Mouse moved to (672, 268)
Screenshot: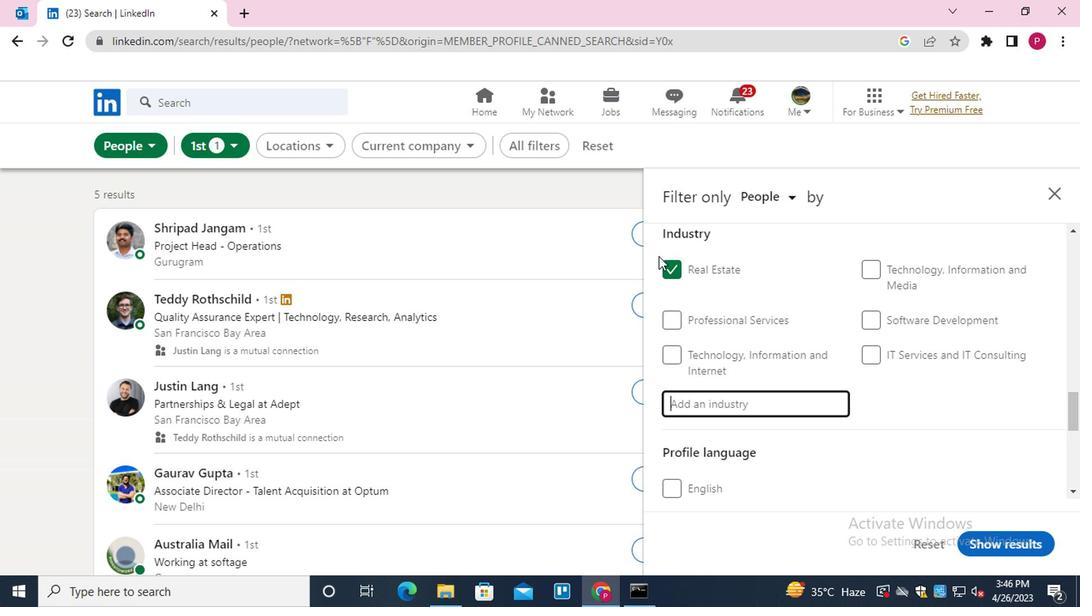 
Action: Mouse pressed left at (672, 268)
Screenshot: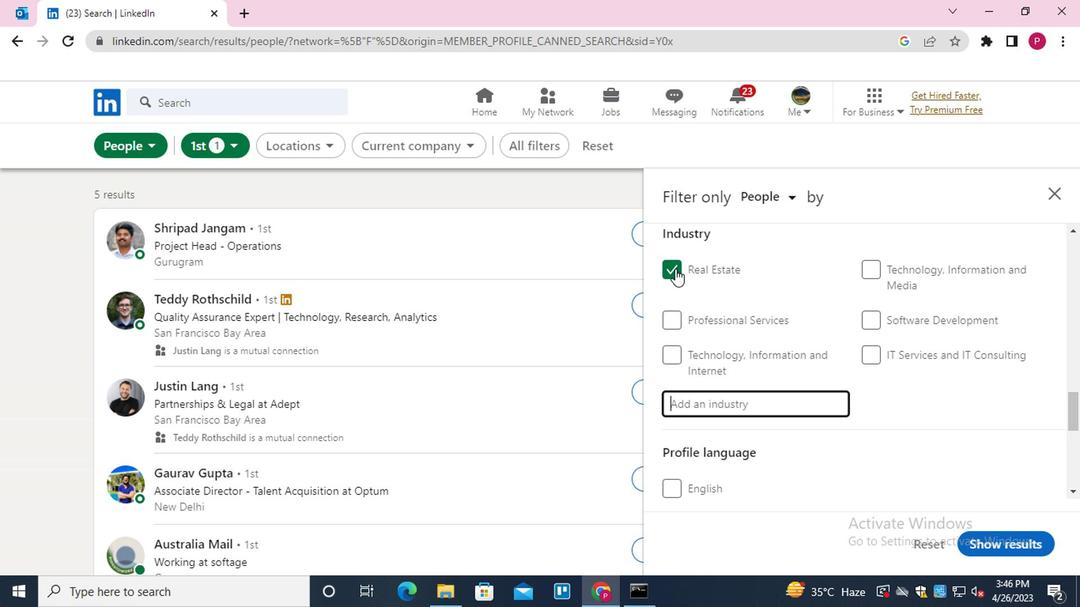 
Action: Mouse moved to (743, 400)
Screenshot: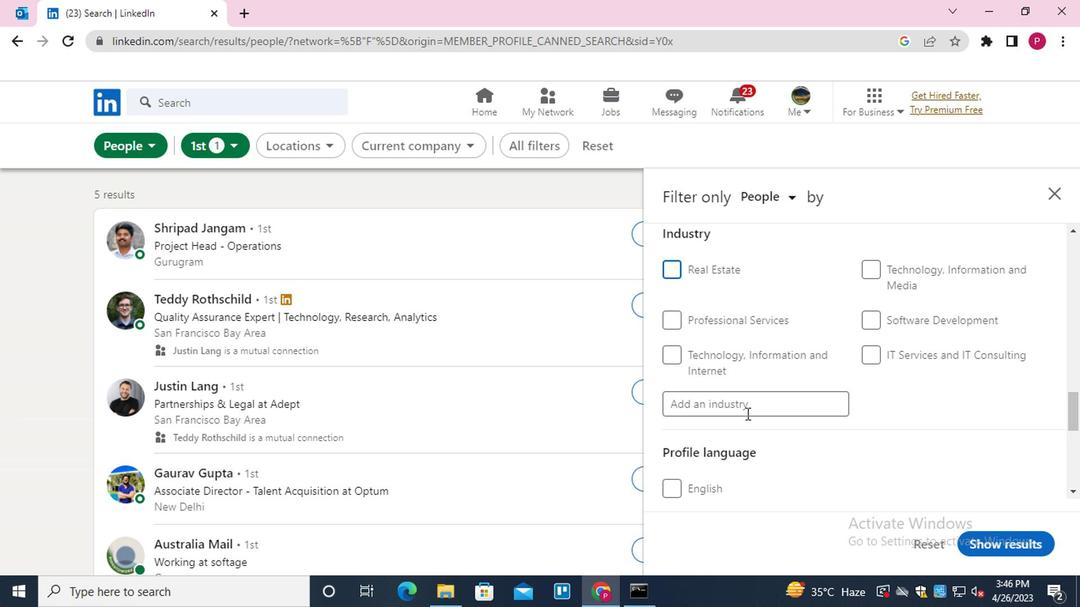 
Action: Mouse pressed left at (743, 400)
Screenshot: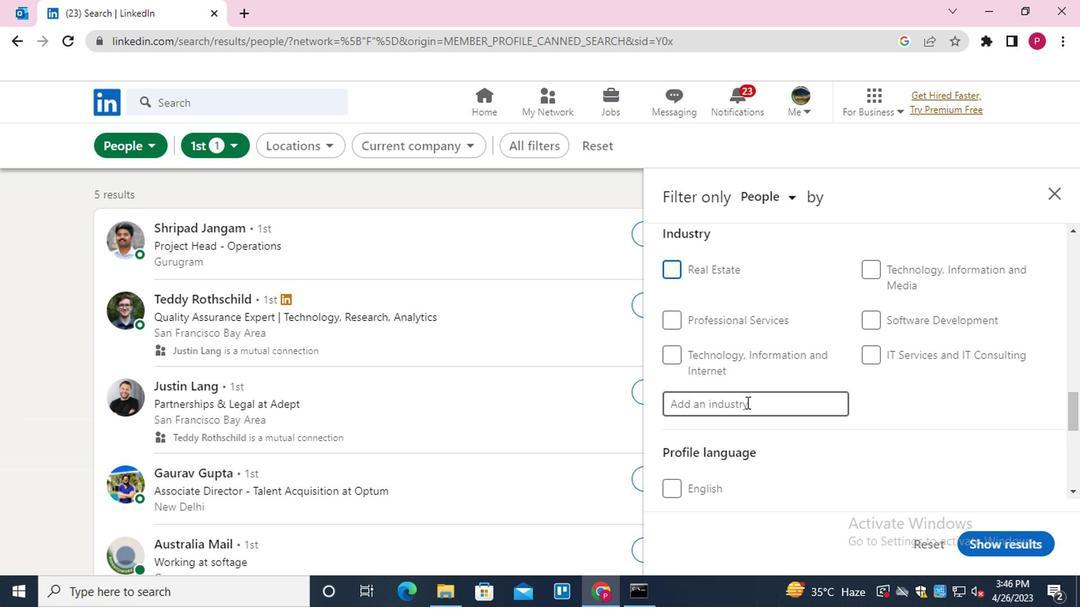 
Action: Key pressed <Key.shift>REAL<Key.space><Key.shift>ESTATE<Key.space>
Screenshot: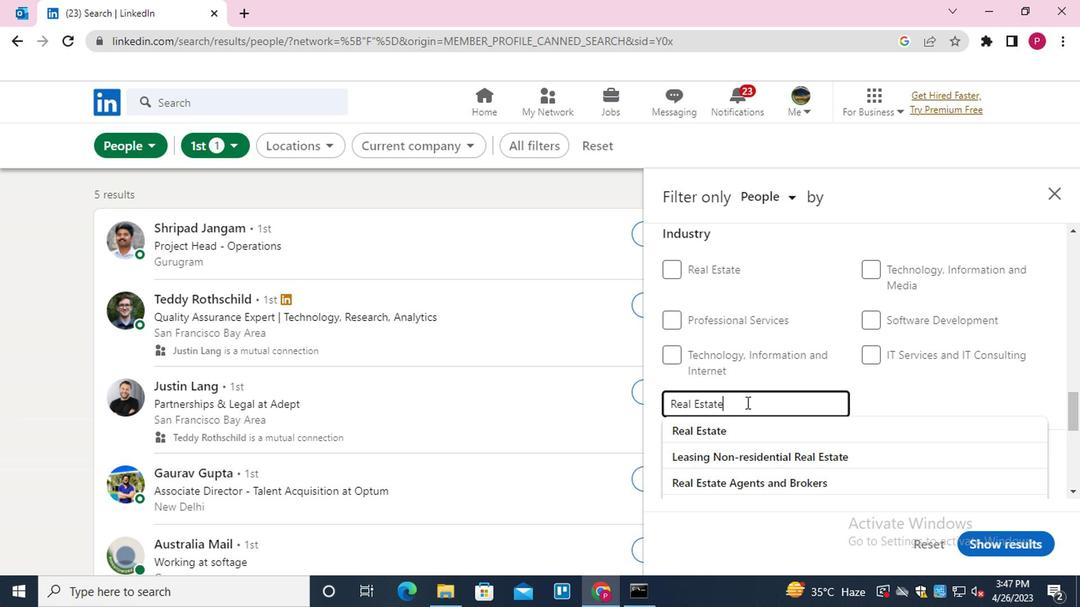 
Action: Mouse moved to (760, 471)
Screenshot: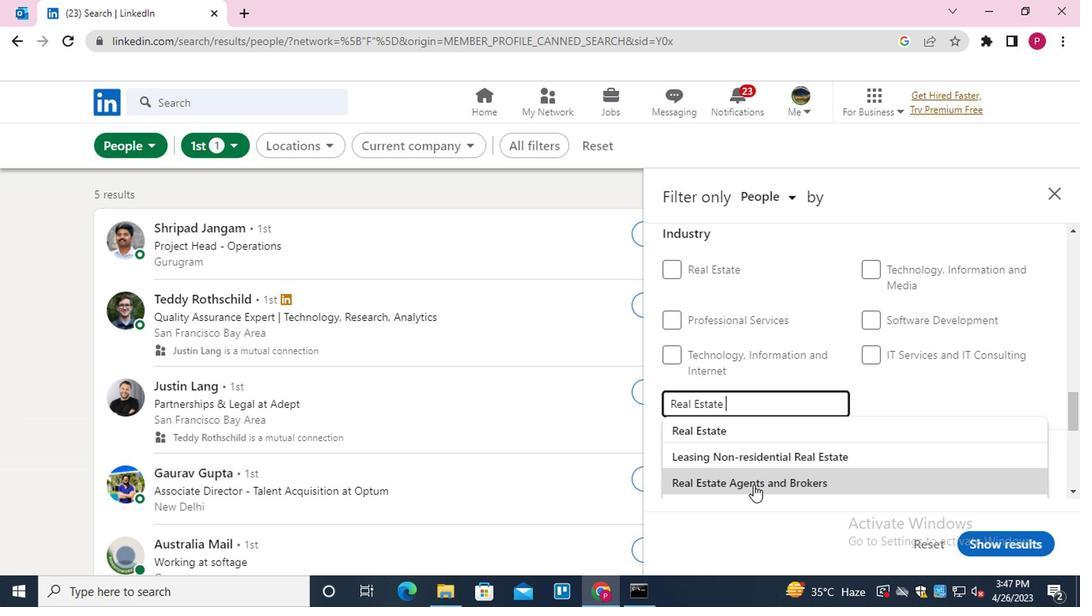 
Action: Mouse scrolled (760, 470) with delta (0, 0)
Screenshot: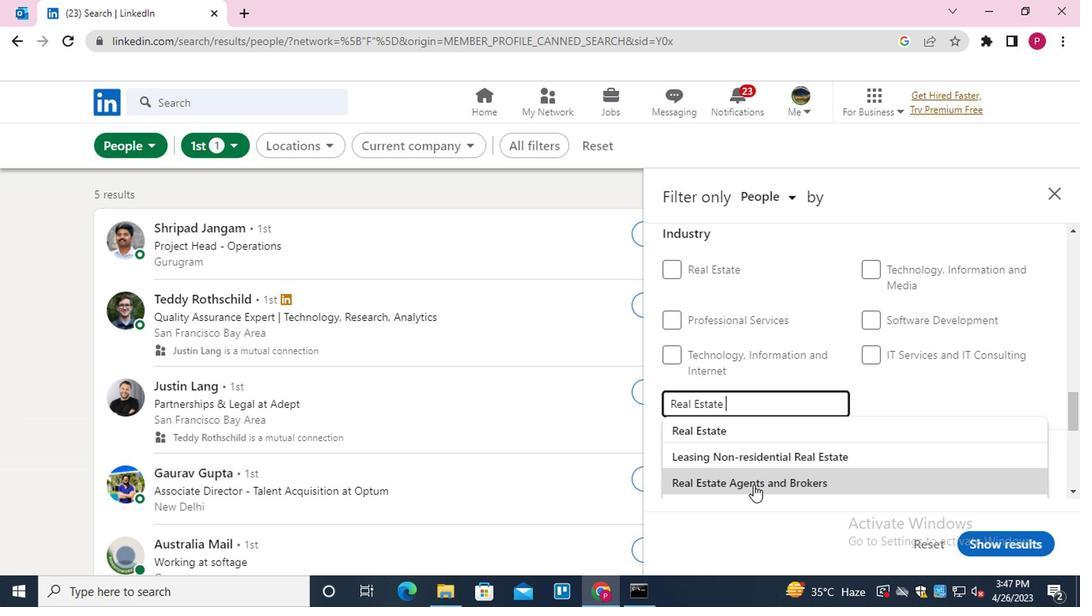 
Action: Mouse moved to (763, 464)
Screenshot: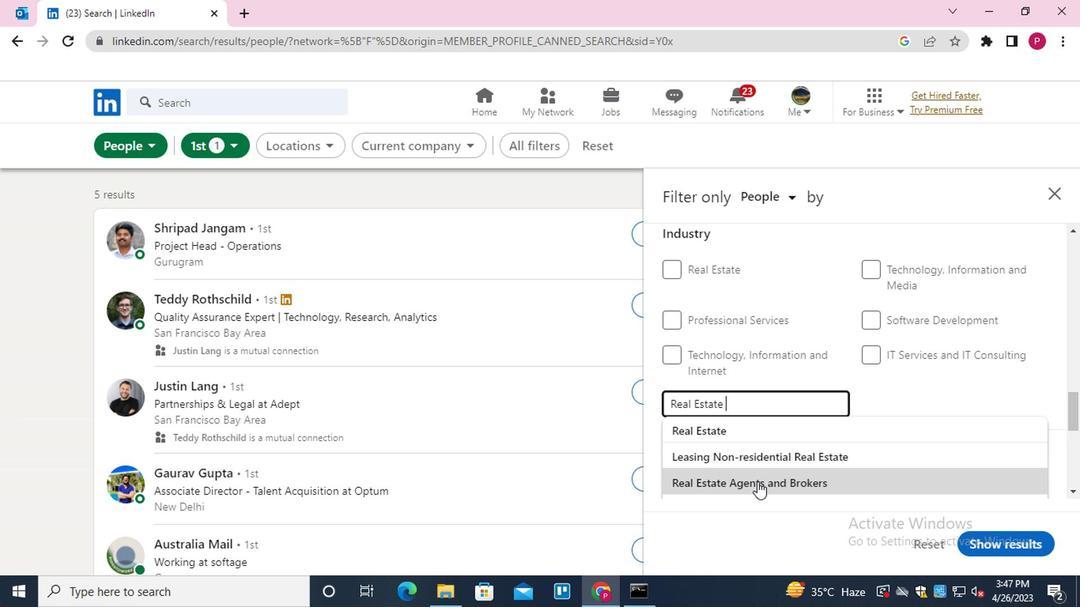 
Action: Mouse scrolled (763, 463) with delta (0, 0)
Screenshot: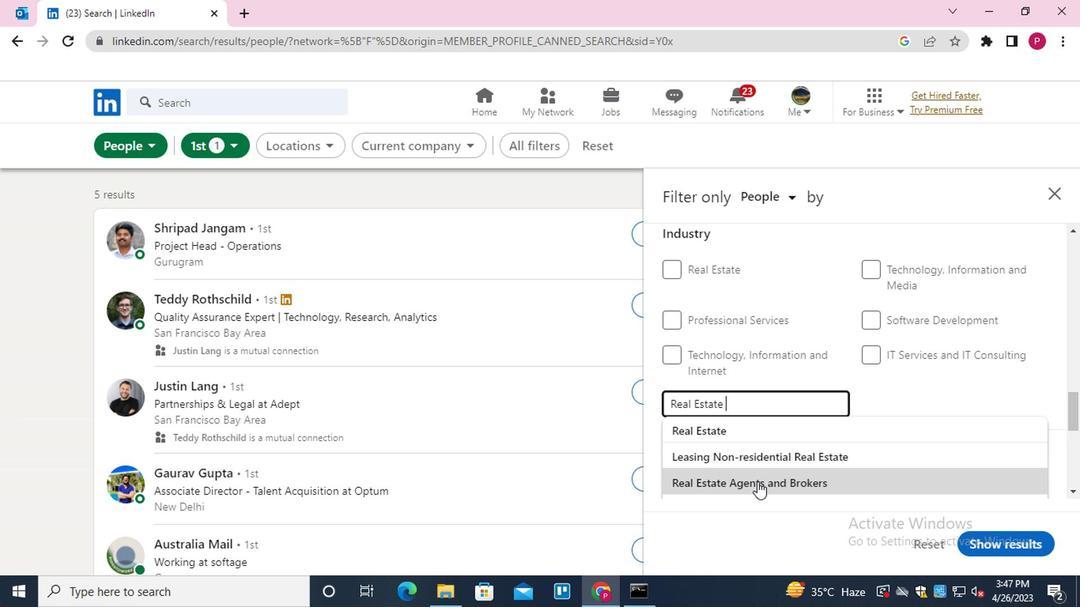 
Action: Mouse moved to (774, 374)
Screenshot: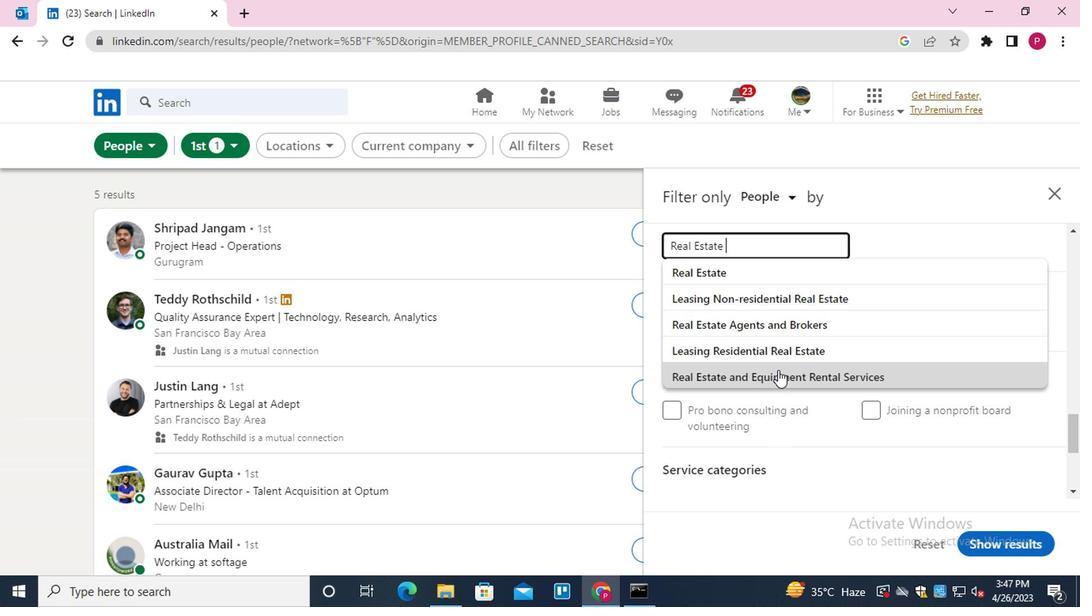 
Action: Mouse pressed left at (774, 374)
Screenshot: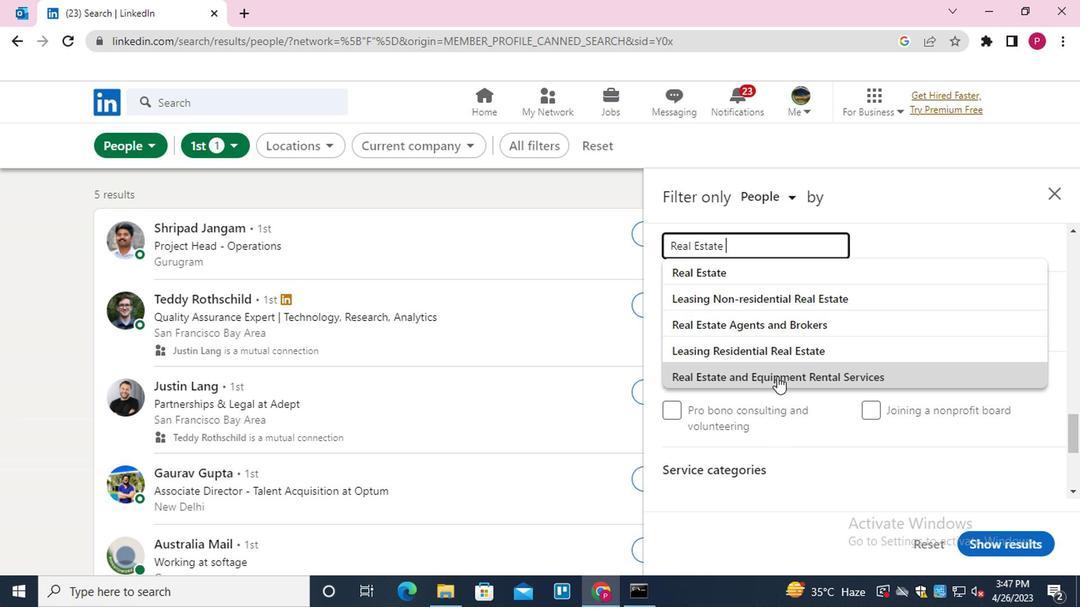
Action: Mouse moved to (774, 374)
Screenshot: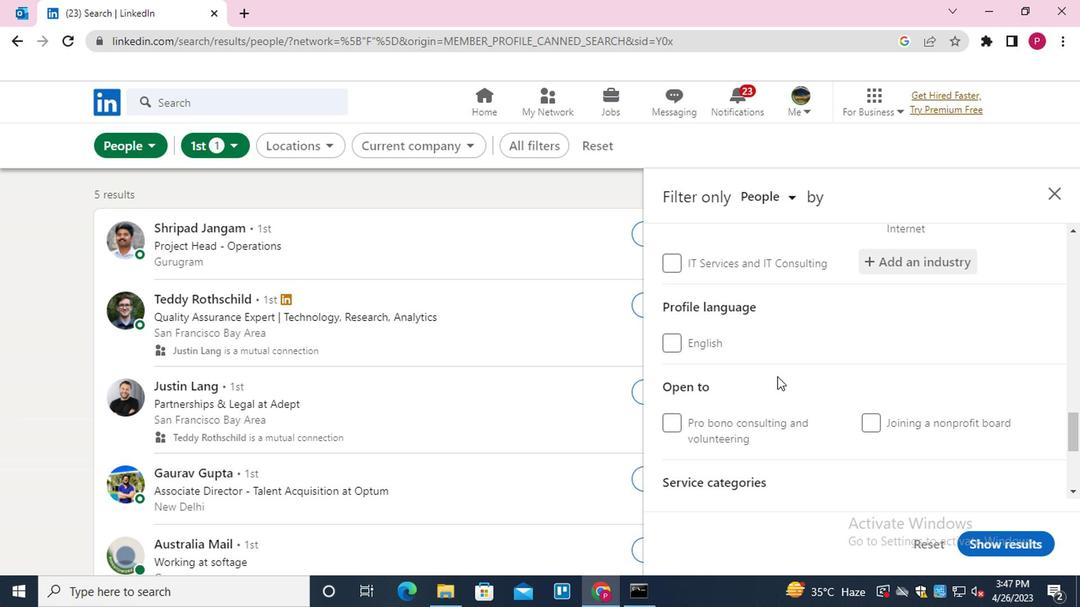 
Action: Mouse scrolled (774, 374) with delta (0, 0)
Screenshot: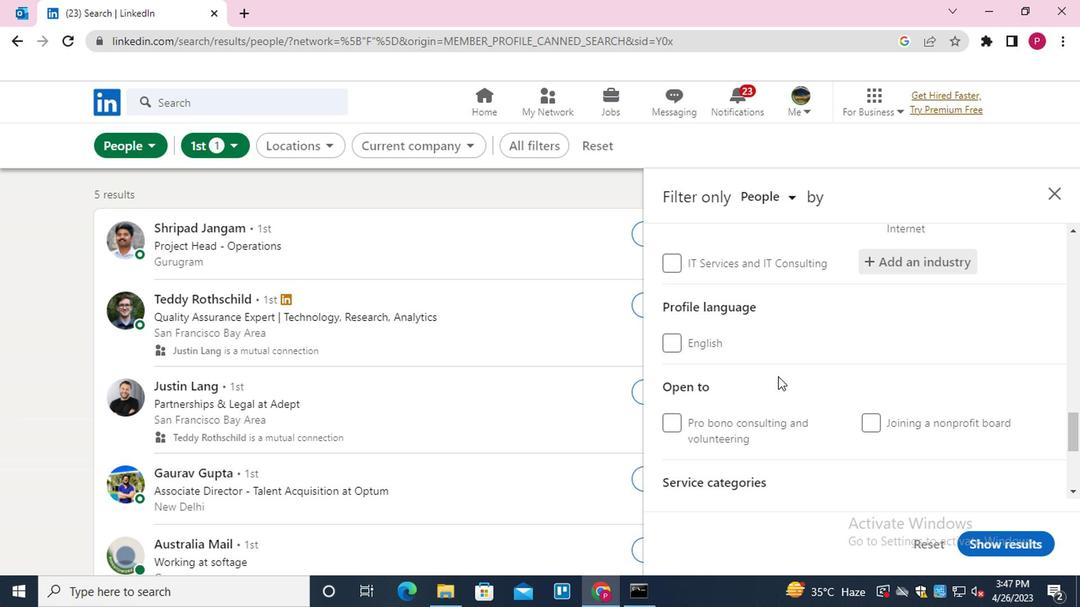 
Action: Mouse scrolled (774, 374) with delta (0, 0)
Screenshot: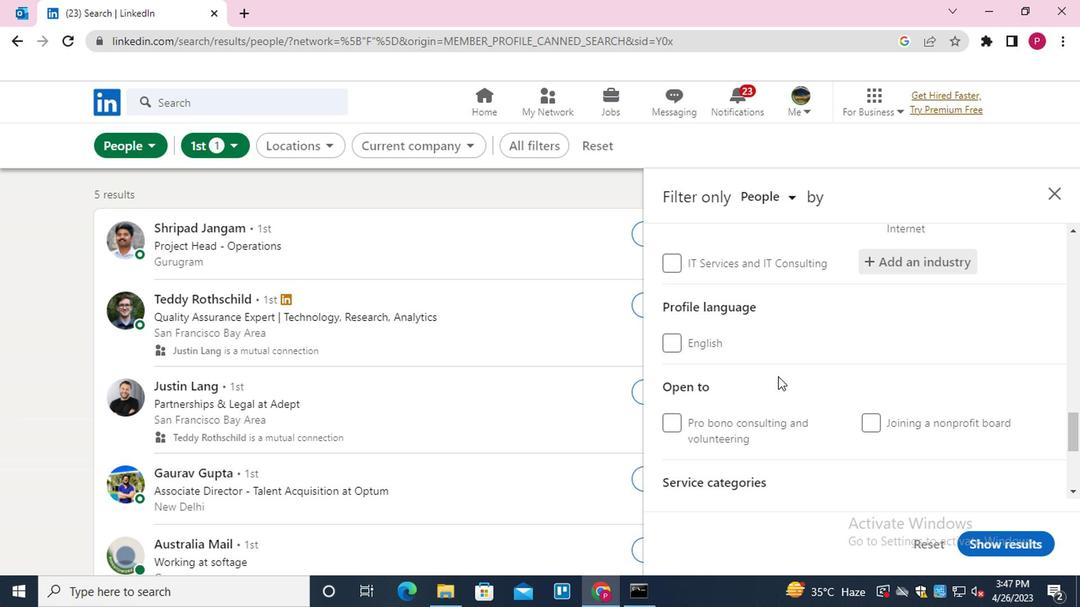 
Action: Mouse moved to (719, 360)
Screenshot: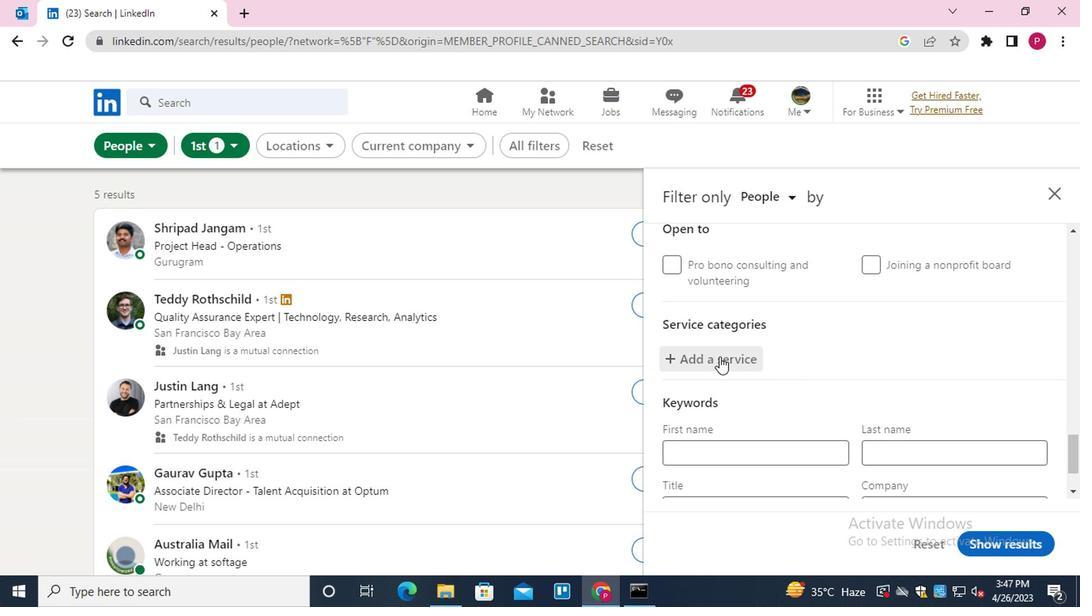 
Action: Mouse pressed left at (719, 360)
Screenshot: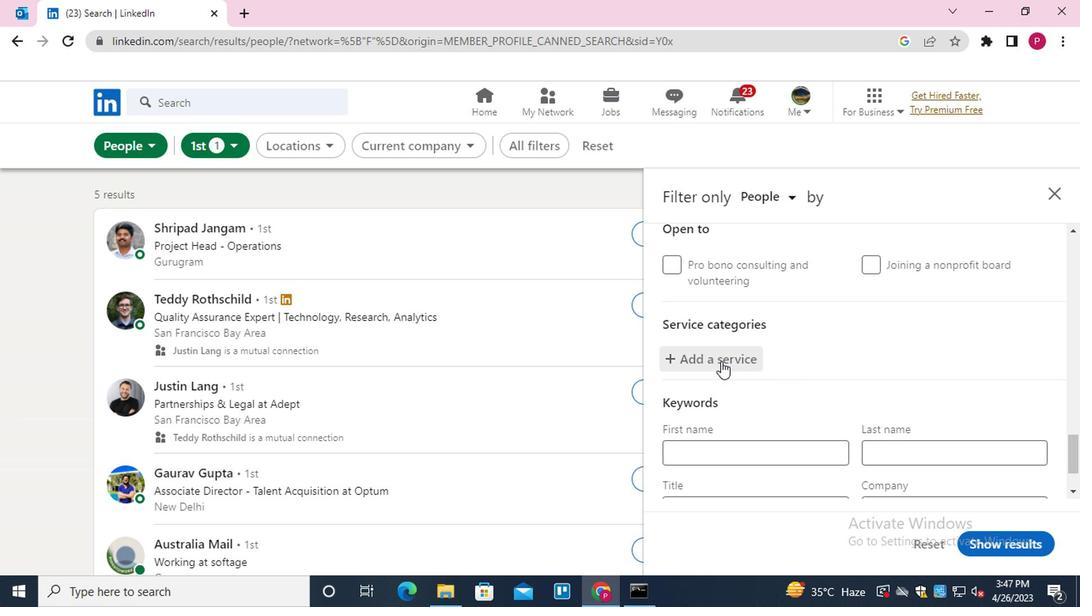 
Action: Mouse scrolled (719, 361) with delta (0, 1)
Screenshot: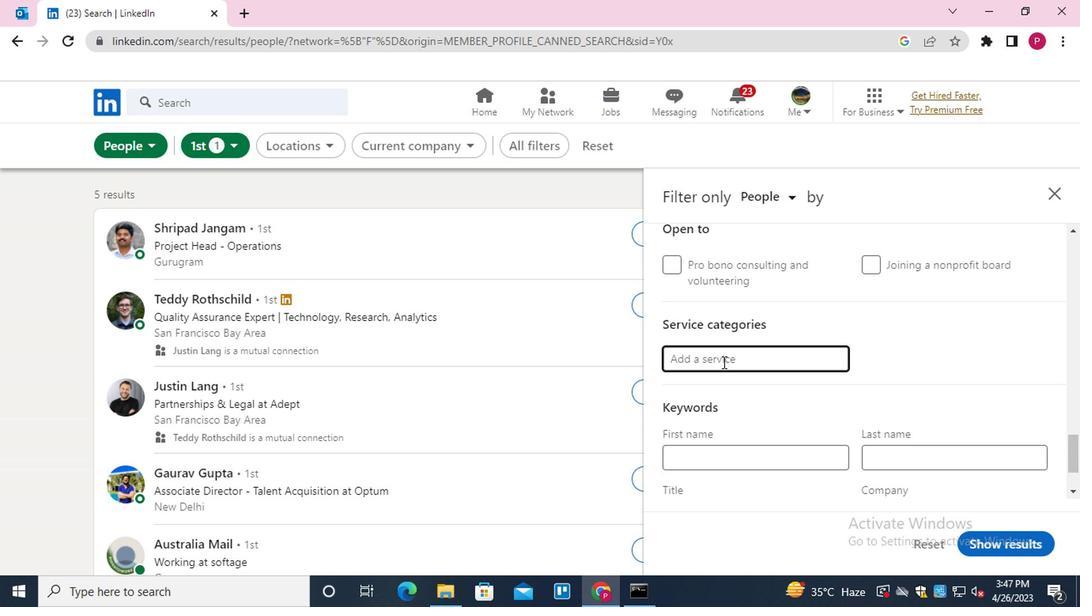 
Action: Mouse scrolled (719, 361) with delta (0, 1)
Screenshot: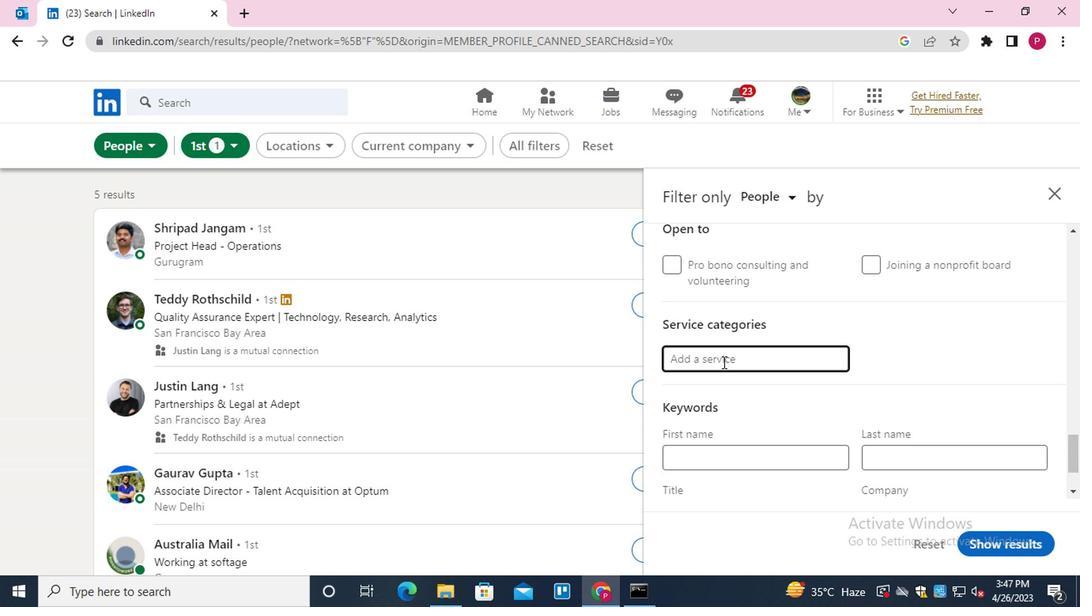 
Action: Mouse moved to (694, 337)
Screenshot: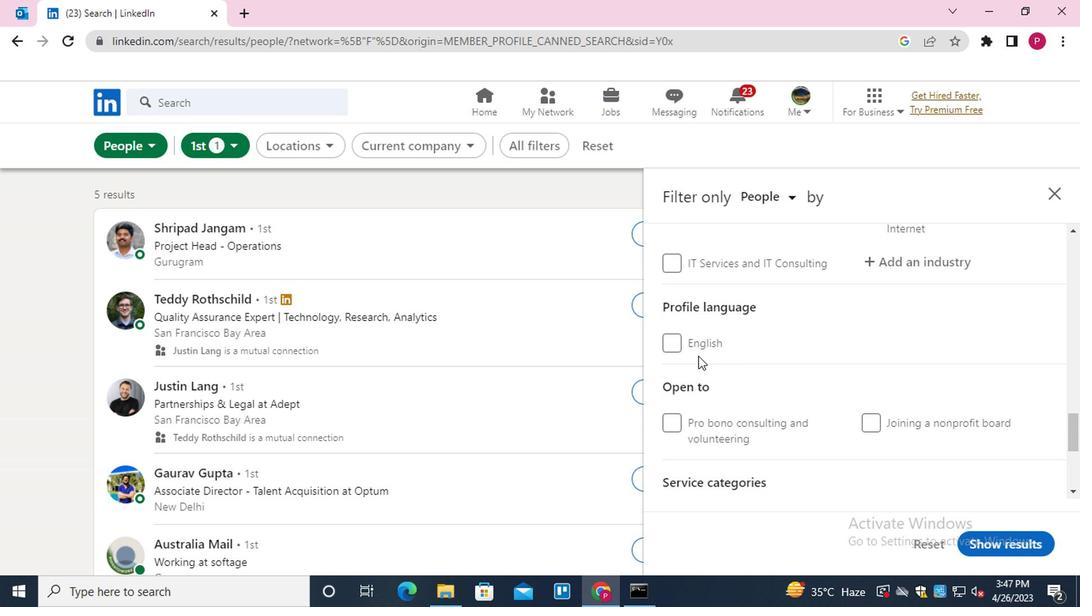 
Action: Mouse pressed left at (694, 337)
Screenshot: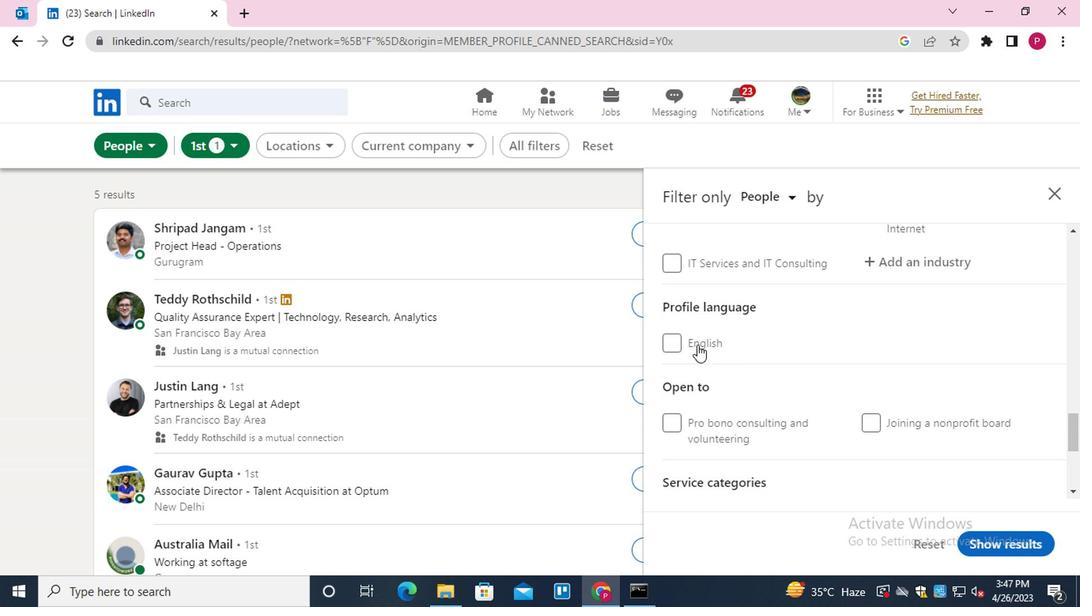 
Action: Mouse moved to (725, 352)
Screenshot: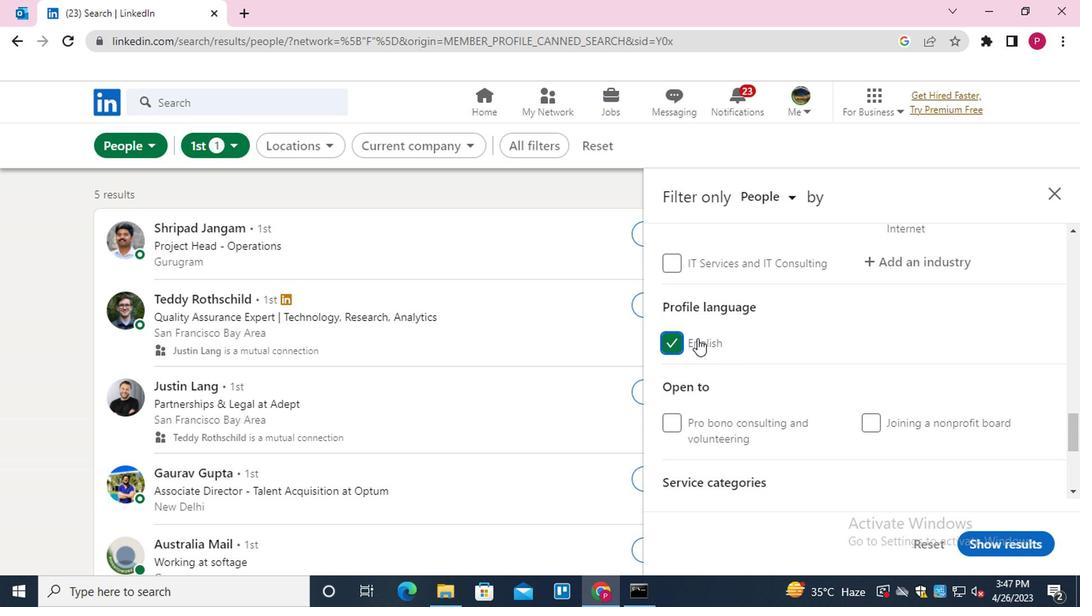 
Action: Mouse scrolled (725, 352) with delta (0, 0)
Screenshot: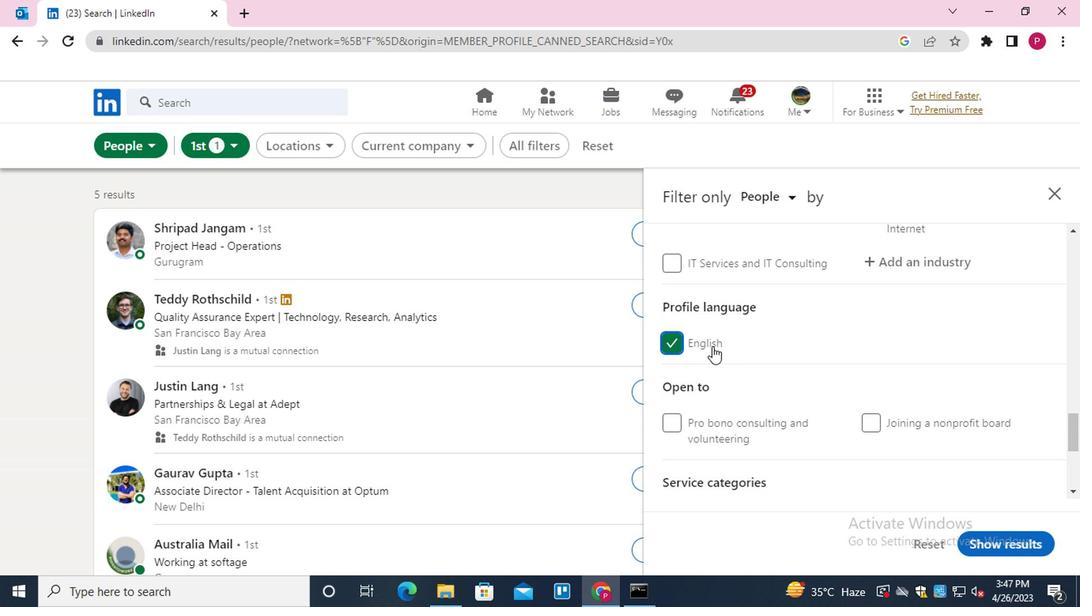 
Action: Mouse scrolled (725, 352) with delta (0, 0)
Screenshot: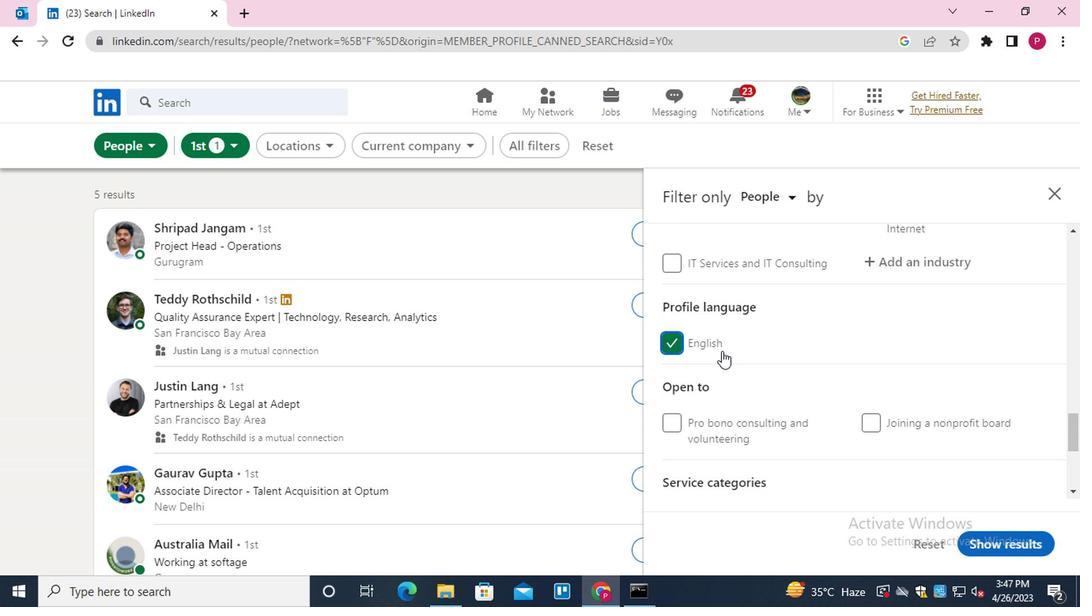 
Action: Mouse moved to (730, 357)
Screenshot: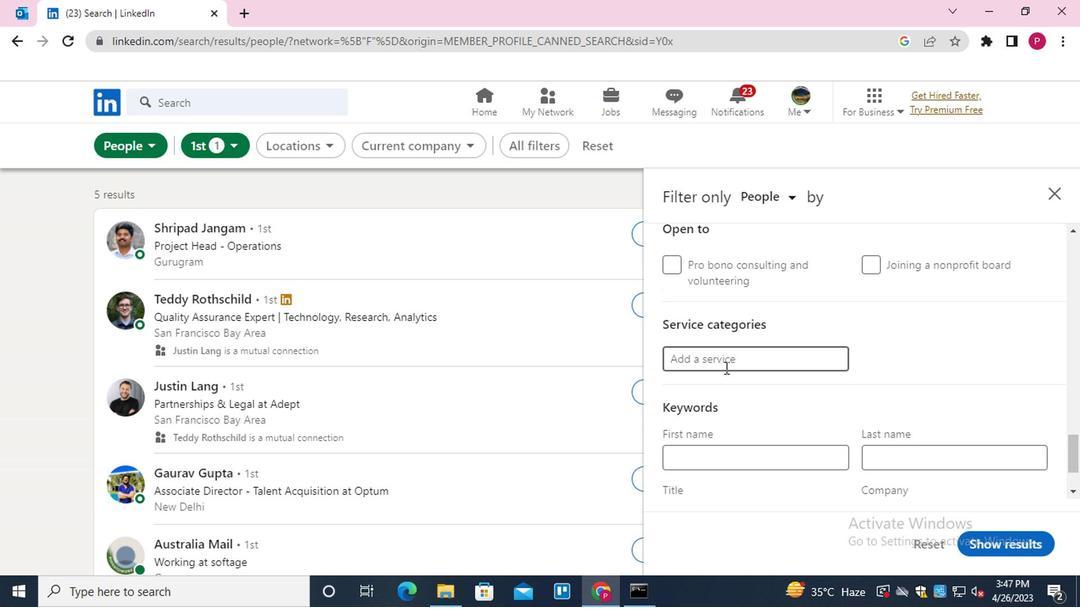 
Action: Mouse pressed left at (730, 357)
Screenshot: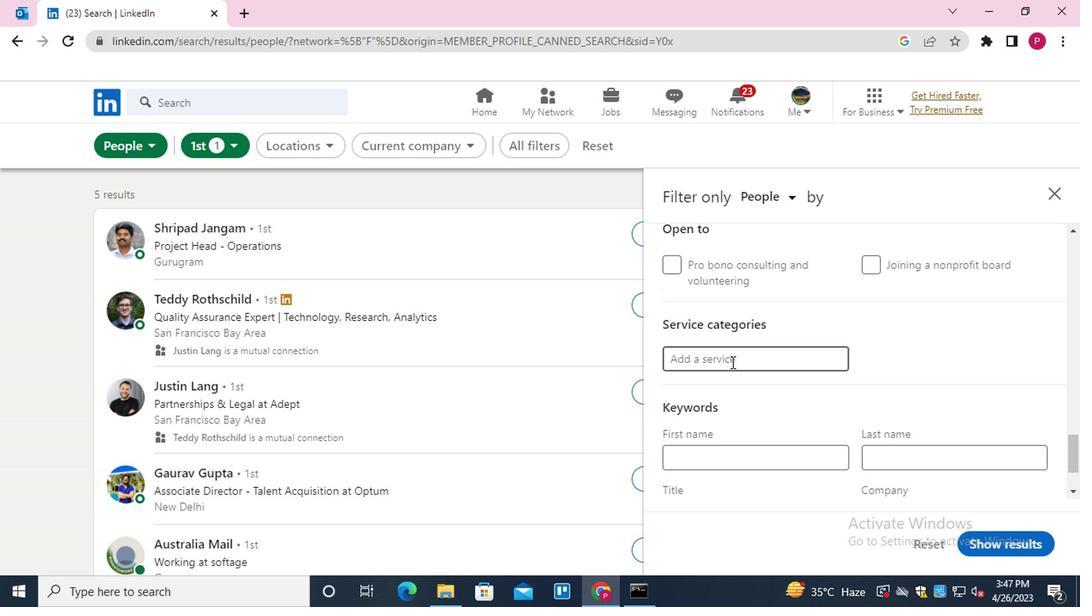 
Action: Mouse moved to (731, 356)
Screenshot: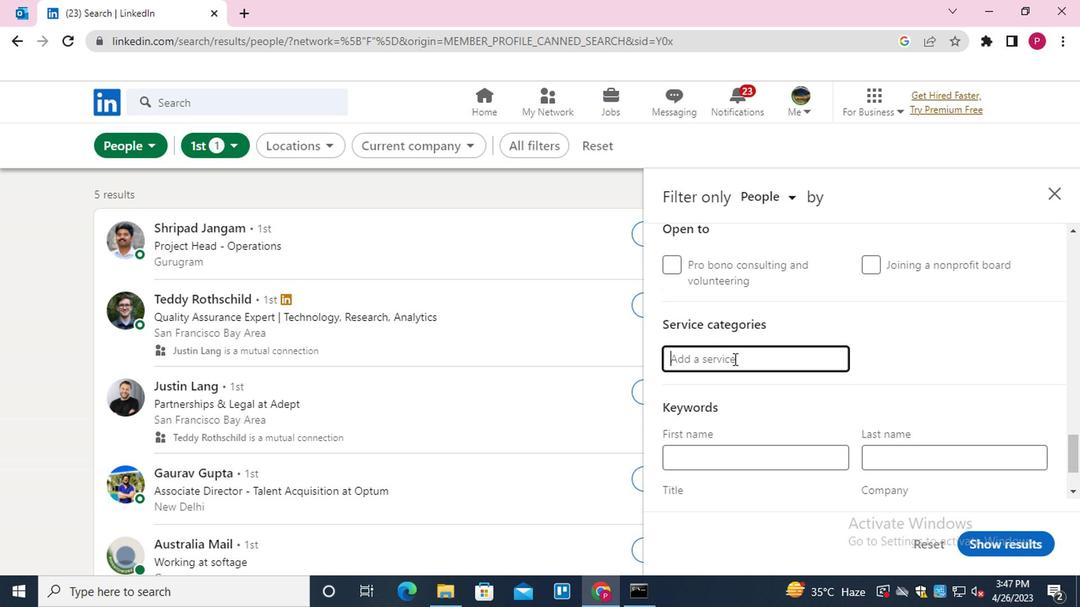 
Action: Key pressed <Key.shift><Key.shift><Key.shift><Key.shift><Key.shift><Key.shift><Key.shift><Key.shift><Key.shift><Key.shift><Key.shift><Key.shift><Key.shift><Key.shift><Key.shift><Key.shift><Key.shift><Key.shift><Key.shift><Key.shift><Key.shift><Key.shift><Key.shift><Key.shift><Key.shift><Key.shift><Key.shift><Key.shift><Key.shift><Key.shift><Key.shift><Key.shift><Key.shift><Key.shift><Key.shift><Key.shift><Key.shift><Key.shift><Key.shift><Key.shift><Key.shift><Key.shift><Key.shift><Key.shift><Key.shift><Key.shift><Key.shift><Key.shift><Key.shift><Key.shift><Key.shift><Key.shift><Key.shift><Key.shift><Key.shift><Key.shift><Key.shift><Key.shift><Key.shift><Key.shift><Key.shift><Key.shift><Key.shift><Key.shift><Key.shift><Key.shift><Key.shift><Key.shift><Key.shift><Key.shift><Key.shift><Key.shift><Key.shift><Key.shift><Key.shift><Key.shift><Key.shift><Key.shift><Key.shift><Key.shift><Key.shift><Key.shift><Key.shift><Key.shift><Key.shift><Key.shift><Key.shift><Key.shift><Key.shift><Key.shift><Key.shift><Key.shift><Key.shift><Key.shift><Key.shift><Key.shift><Key.shift><Key.shift><Key.shift><Key.shift><Key.shift><Key.shift><Key.shift><Key.shift><Key.shift><Key.shift><Key.shift><Key.shift><Key.shift><Key.shift><Key.shift><Key.shift><Key.shift><Key.shift><Key.shift><Key.shift><Key.shift><Key.shift><Key.shift><Key.shift><Key.shift><Key.shift><Key.shift><Key.shift><Key.shift><Key.shift><Key.shift><Key.shift><Key.shift><Key.shift><Key.shift><Key.shift><Key.shift><Key.shift><Key.shift><Key.shift><Key.shift><Key.shift><Key.shift><Key.shift><Key.shift><Key.shift><Key.shift><Key.shift><Key.shift><Key.shift><Key.shift><Key.shift><Key.shift><Key.shift><Key.shift><Key.shift><Key.shift><Key.shift><Key.shift><Key.shift><Key.shift><Key.shift><Key.shift><Key.shift><Key.shift><Key.shift>LIFE<Key.down><Key.enter>
Screenshot: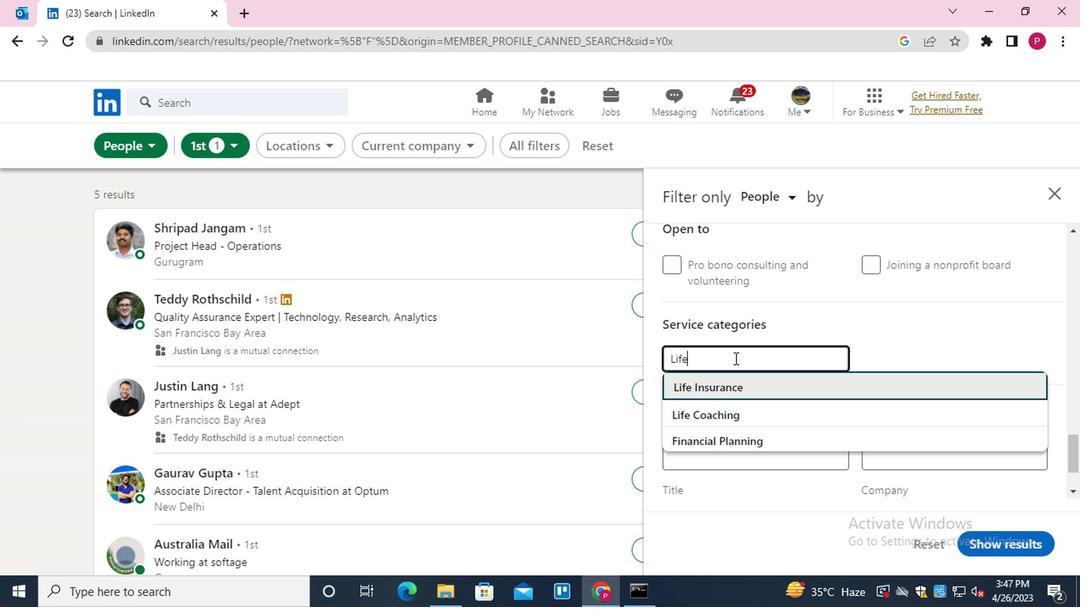 
Action: Mouse scrolled (731, 356) with delta (0, 0)
Screenshot: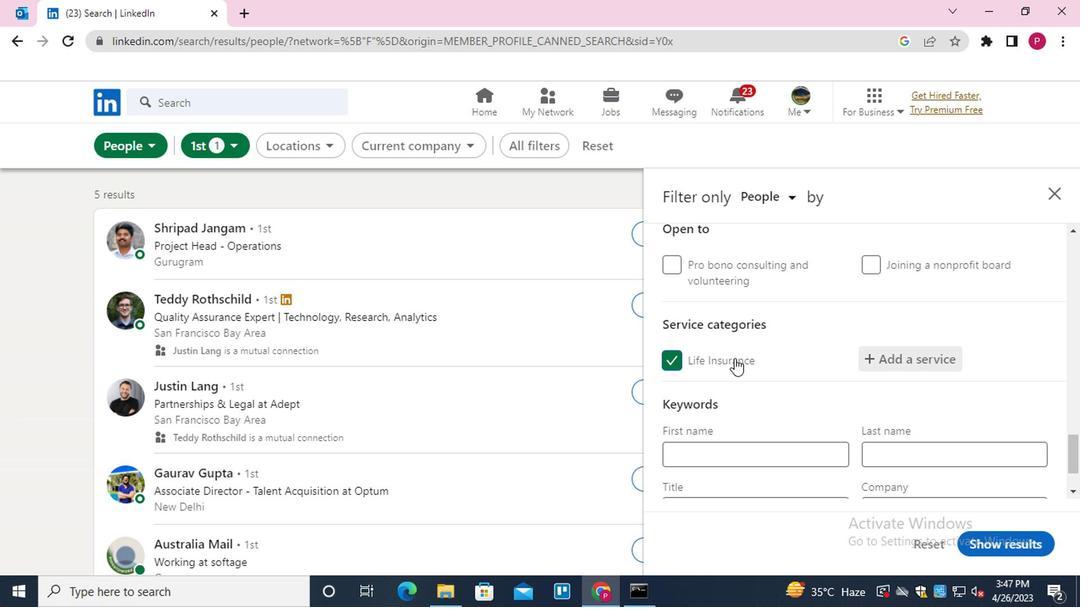 
Action: Mouse scrolled (731, 356) with delta (0, 0)
Screenshot: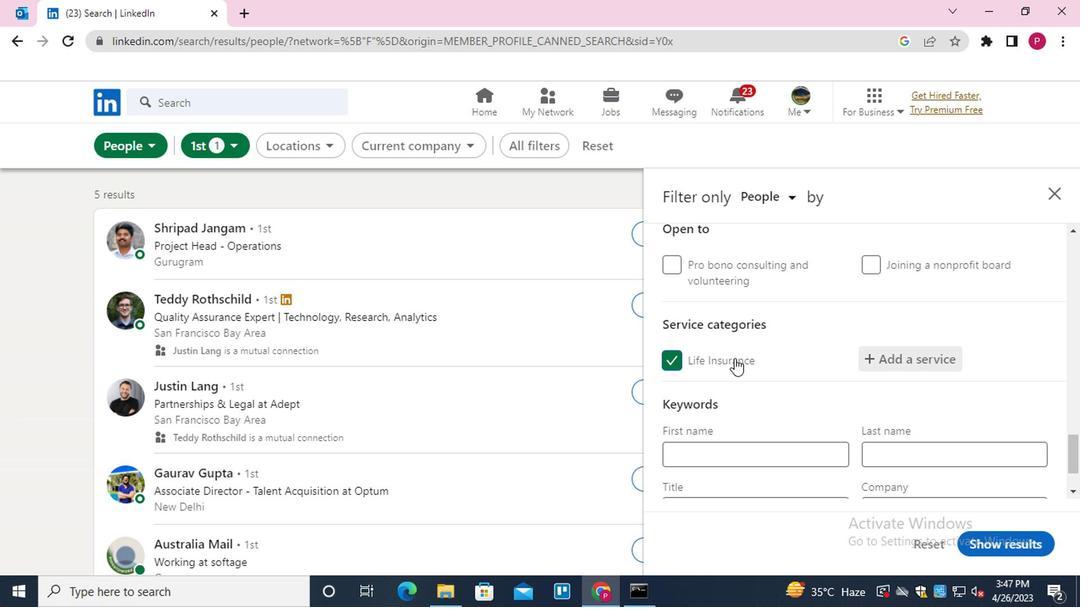 
Action: Mouse scrolled (731, 356) with delta (0, 0)
Screenshot: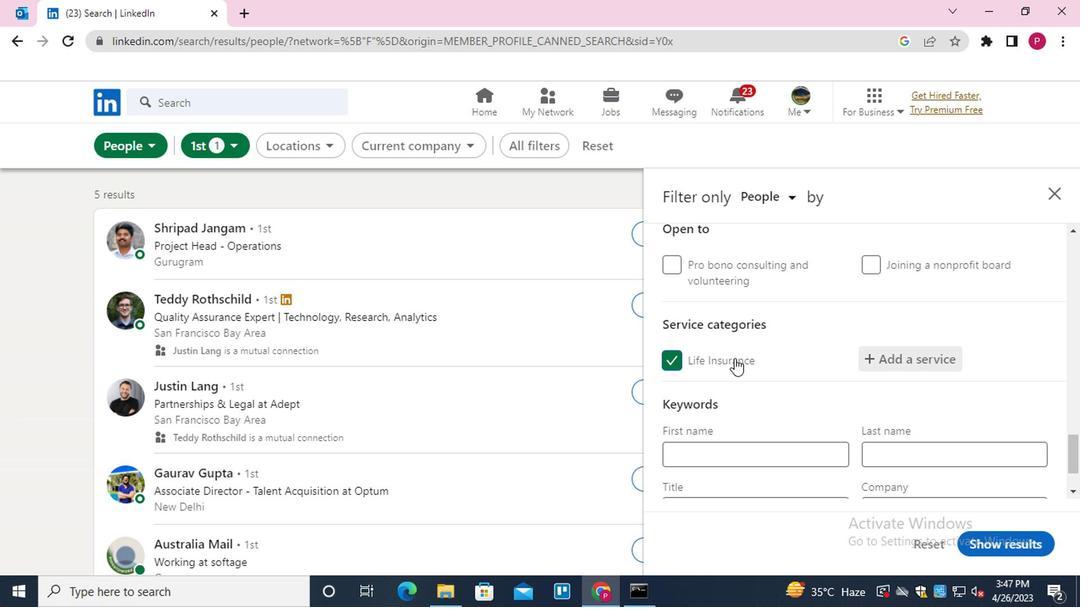 
Action: Mouse moved to (722, 426)
Screenshot: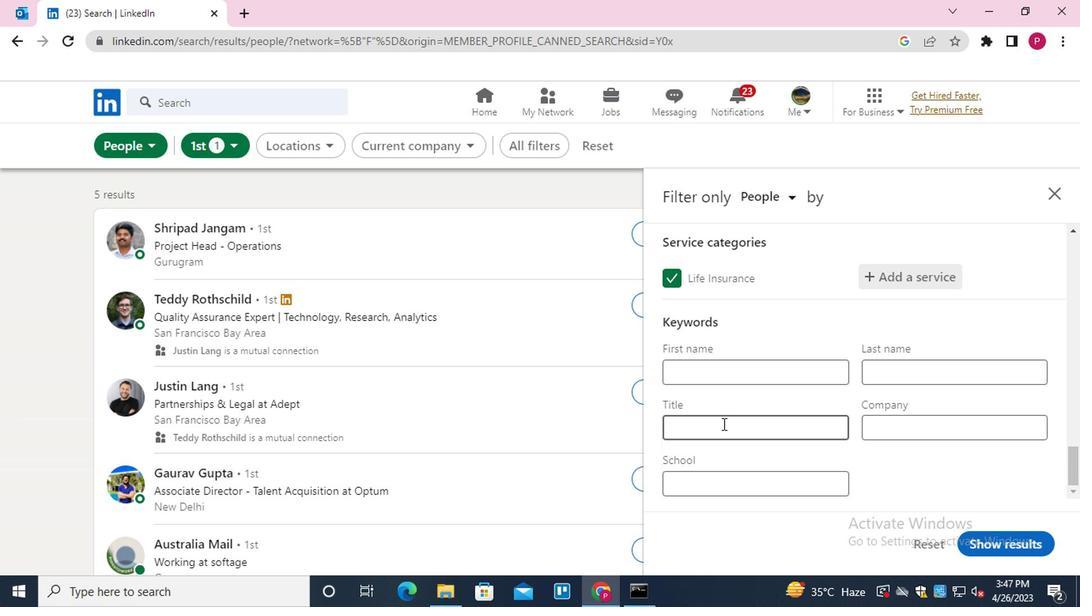 
Action: Mouse pressed left at (722, 426)
Screenshot: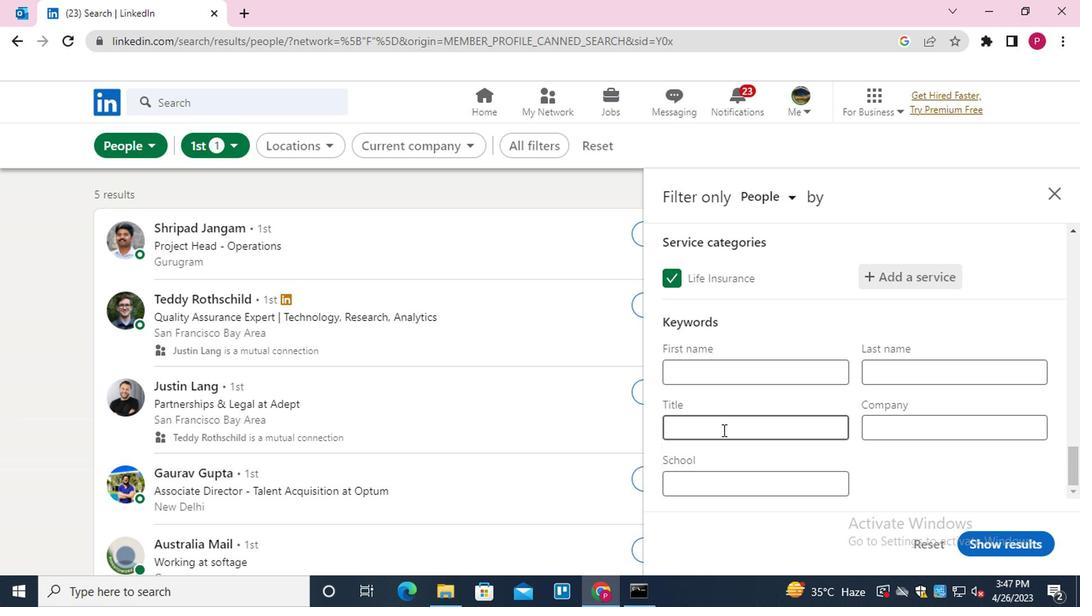 
Action: Key pressed <Key.shift>CRUISE<Key.space><Key.shift>DIRECTOR
Screenshot: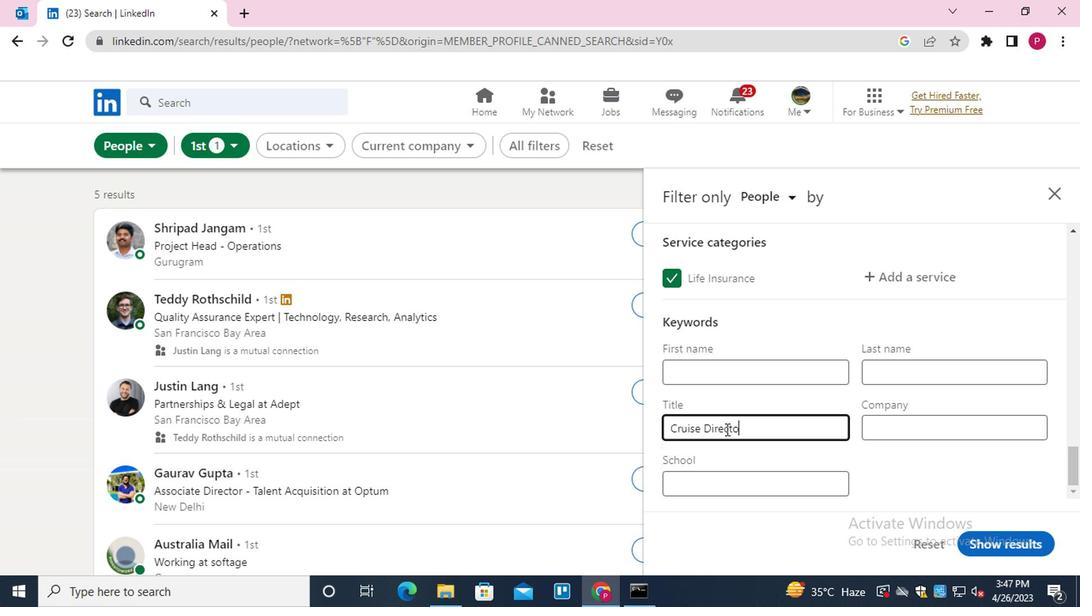 
Action: Mouse moved to (1032, 544)
Screenshot: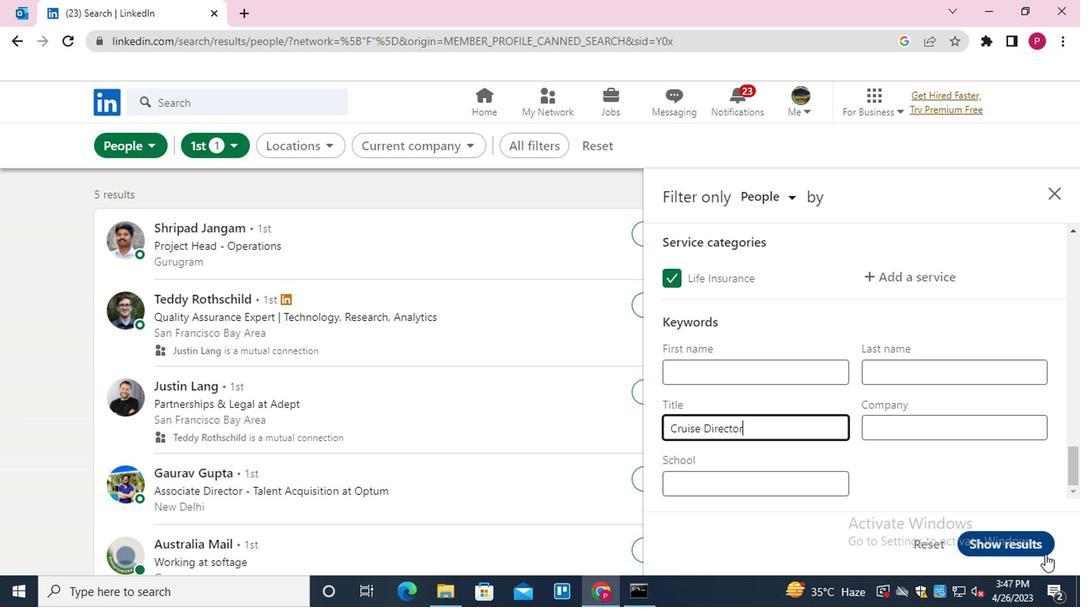 
Action: Mouse pressed left at (1032, 544)
Screenshot: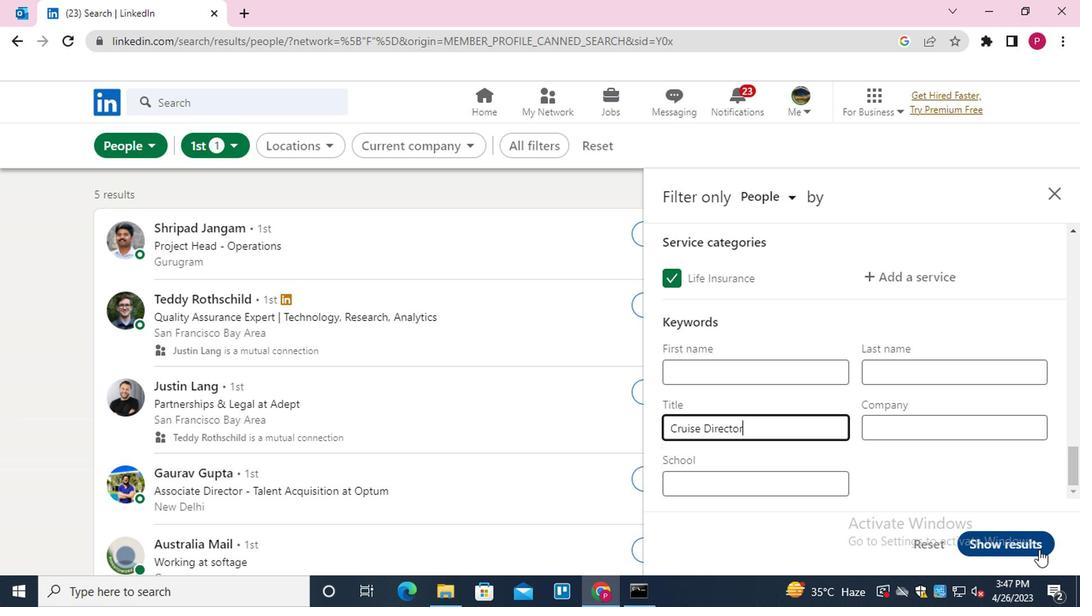
Action: Mouse moved to (318, 323)
Screenshot: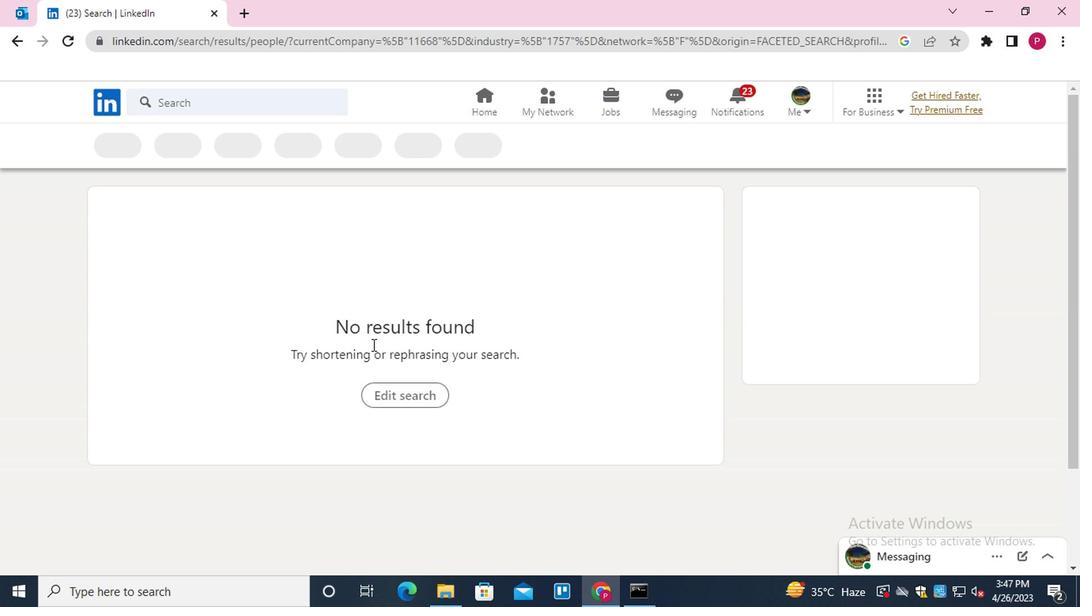 
